 Task: Search one way flight ticket for 5 adults, 1 child, 2 infants in seat and 1 infant on lap in business from Watertown: Watertown International Airport to Springfield: Abraham Lincoln Capital Airport on 5-2-2023. Choice of flights is Singapure airlines. Number of bags: 2 checked bags. Outbound departure time preference is 16:45.
Action: Mouse moved to (259, 324)
Screenshot: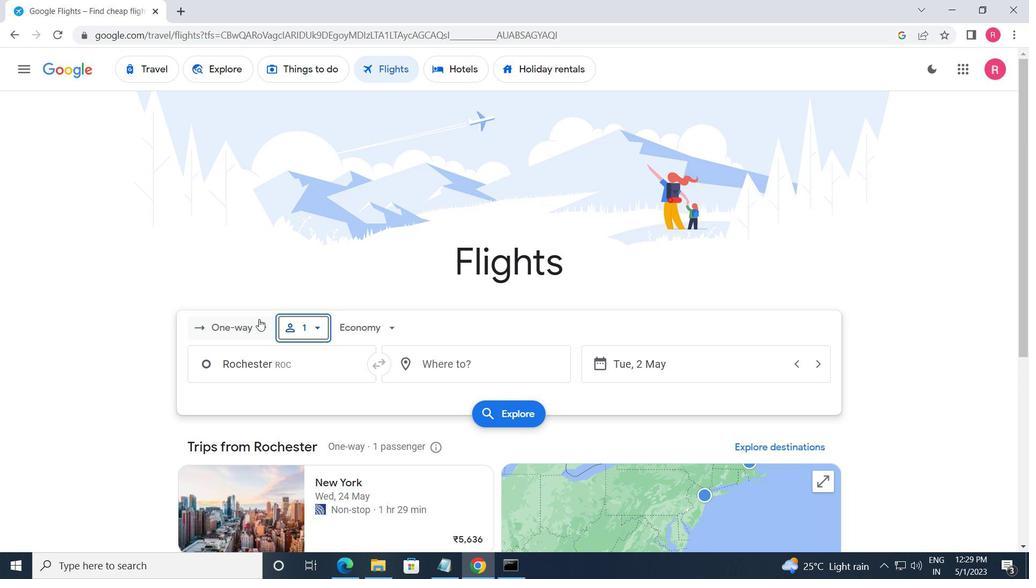 
Action: Mouse pressed left at (259, 324)
Screenshot: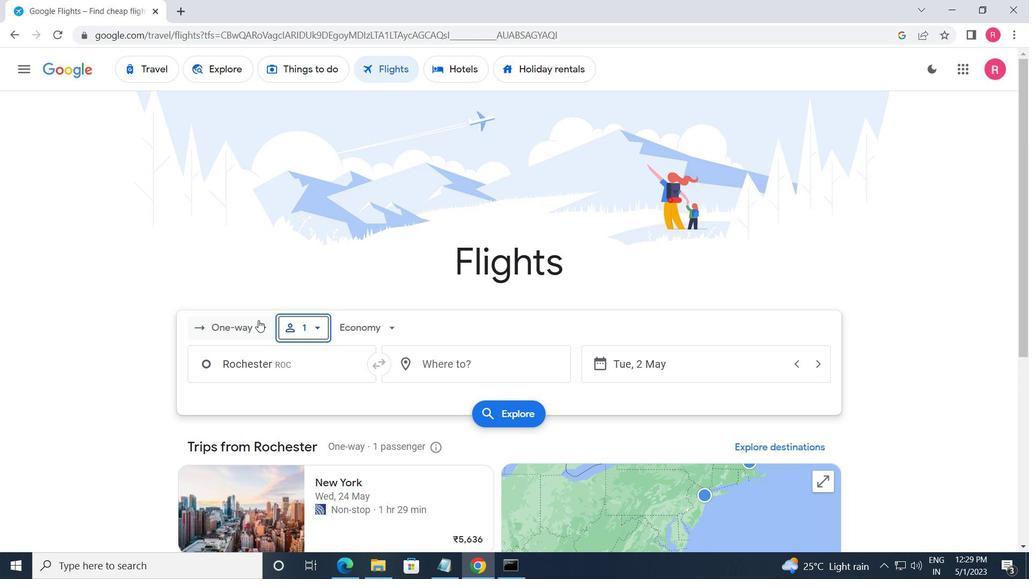 
Action: Mouse moved to (252, 383)
Screenshot: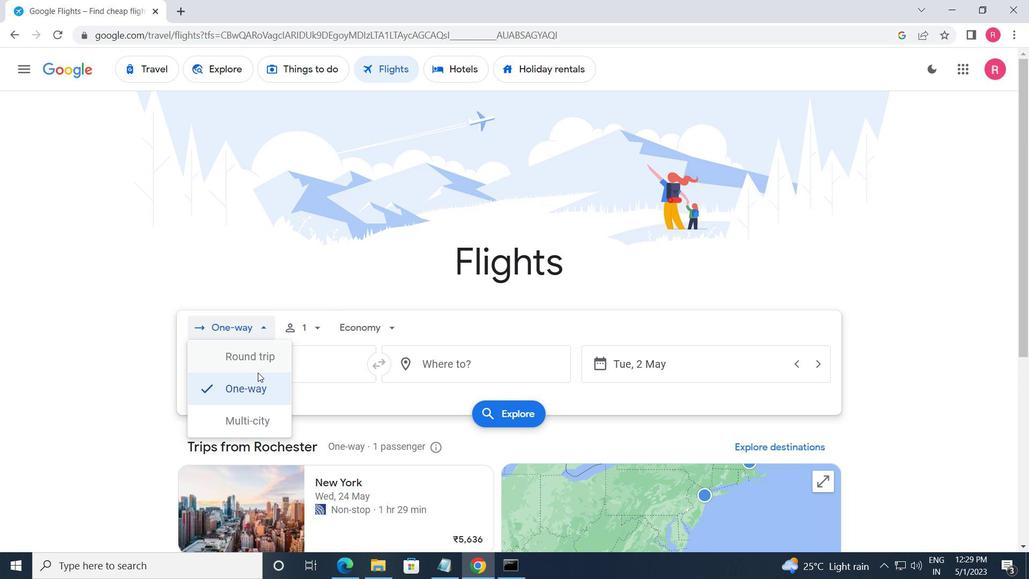 
Action: Mouse pressed left at (252, 383)
Screenshot: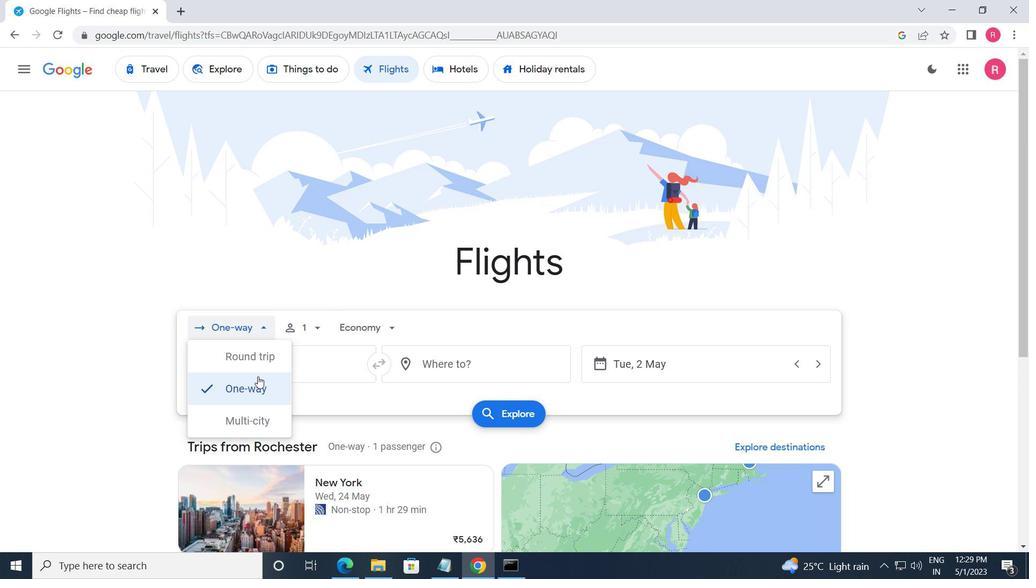 
Action: Mouse moved to (303, 330)
Screenshot: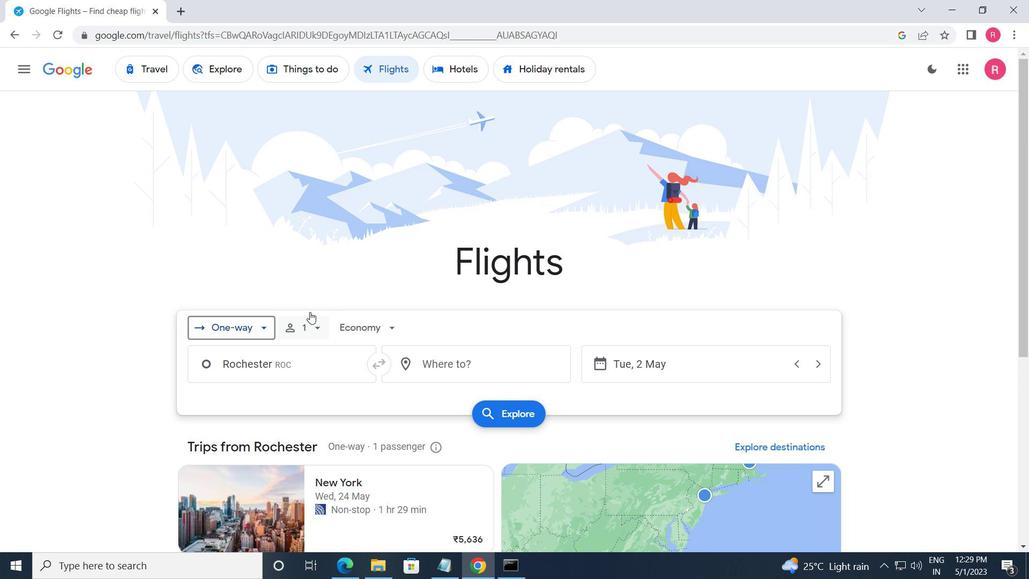 
Action: Mouse pressed left at (303, 330)
Screenshot: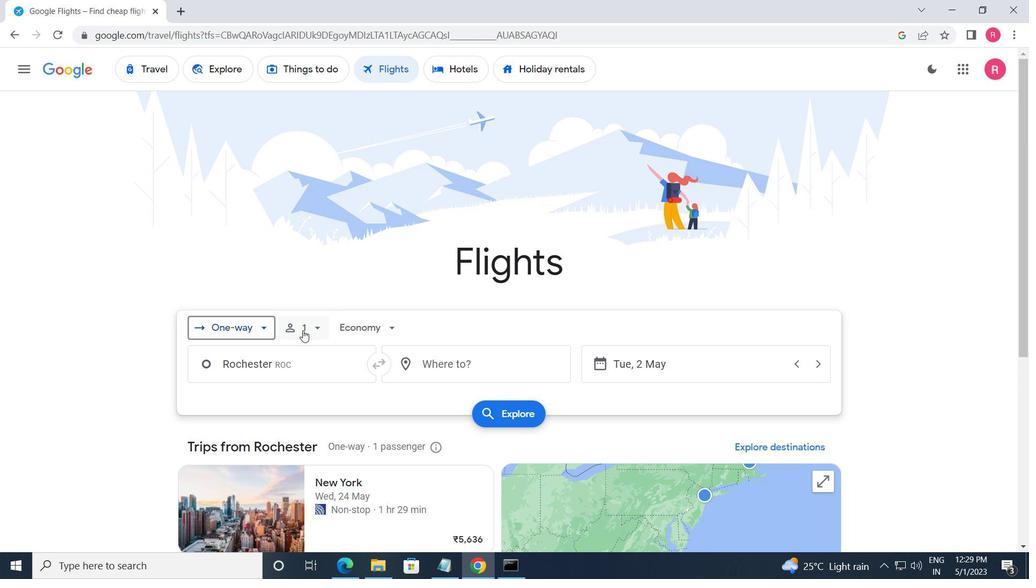 
Action: Mouse moved to (414, 400)
Screenshot: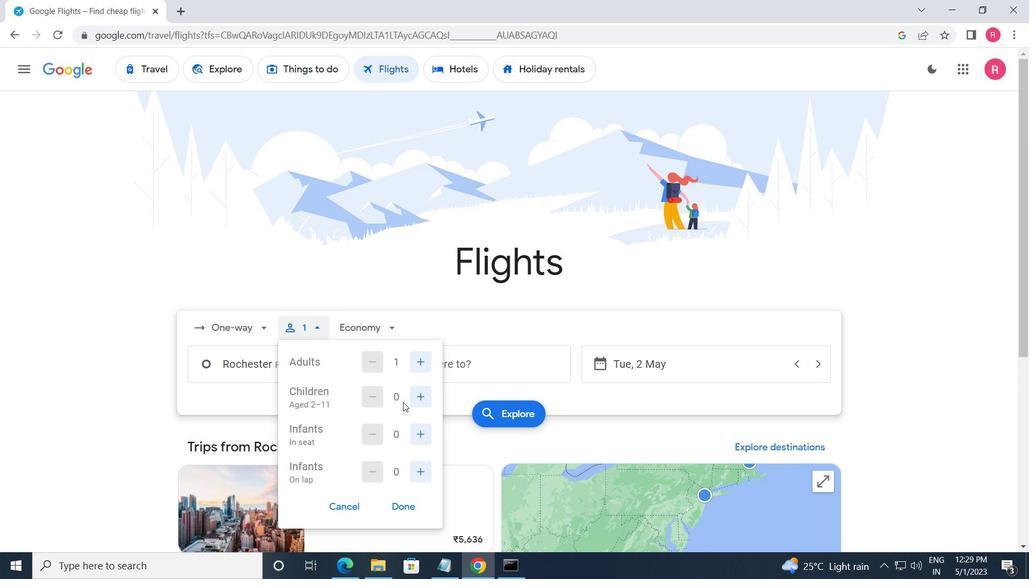 
Action: Mouse pressed left at (414, 400)
Screenshot: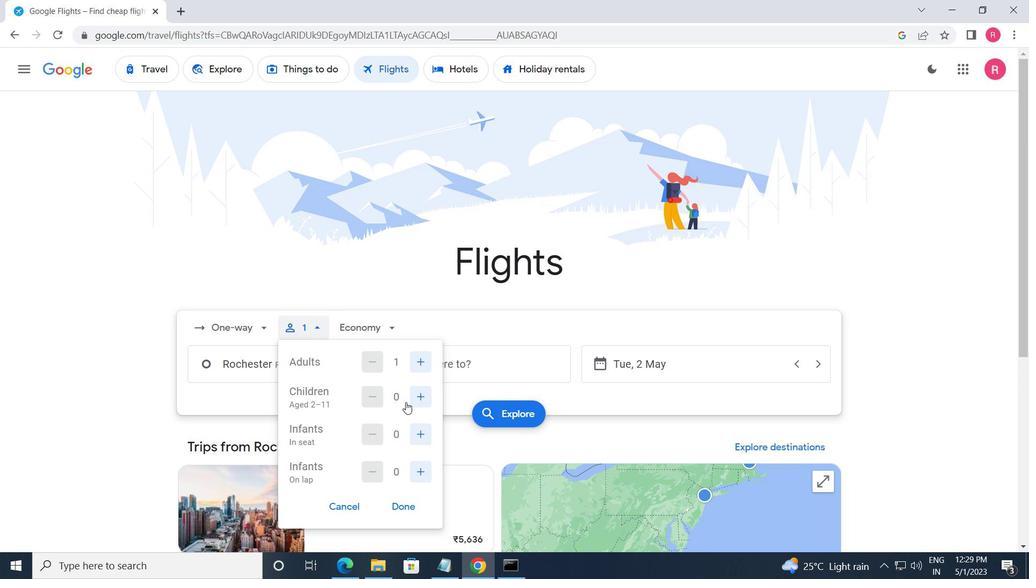 
Action: Mouse moved to (415, 400)
Screenshot: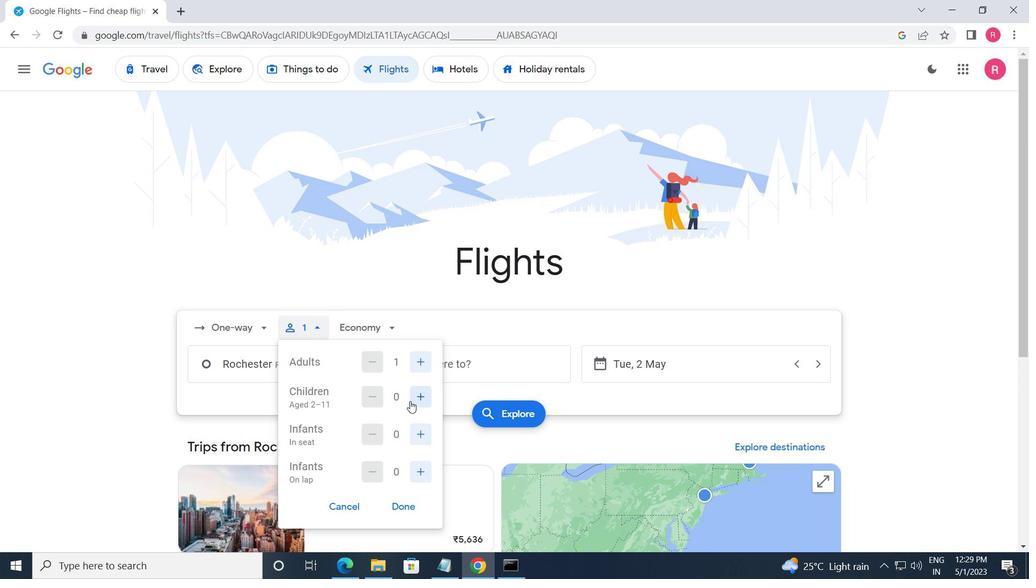 
Action: Mouse pressed left at (415, 400)
Screenshot: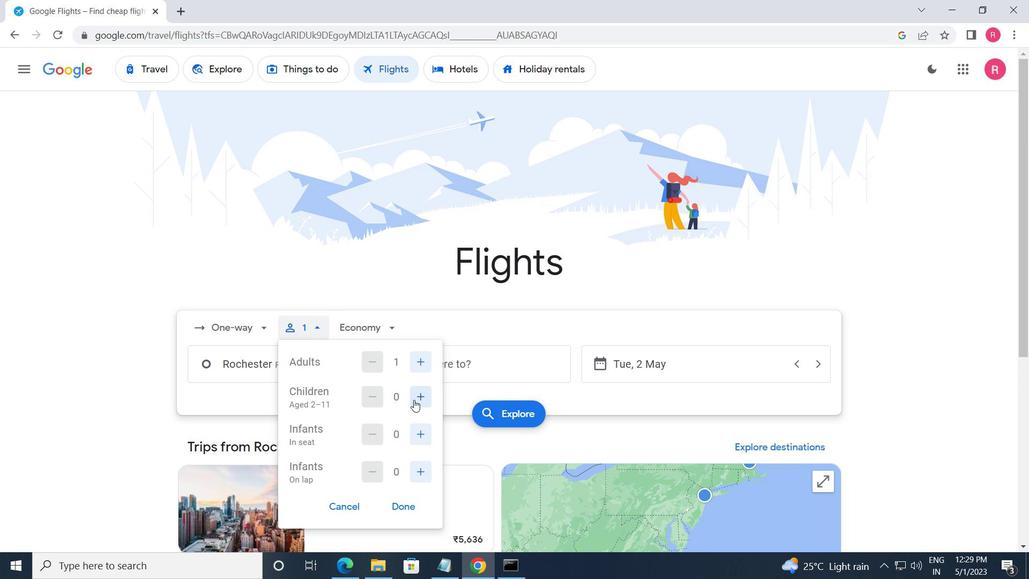 
Action: Mouse moved to (415, 401)
Screenshot: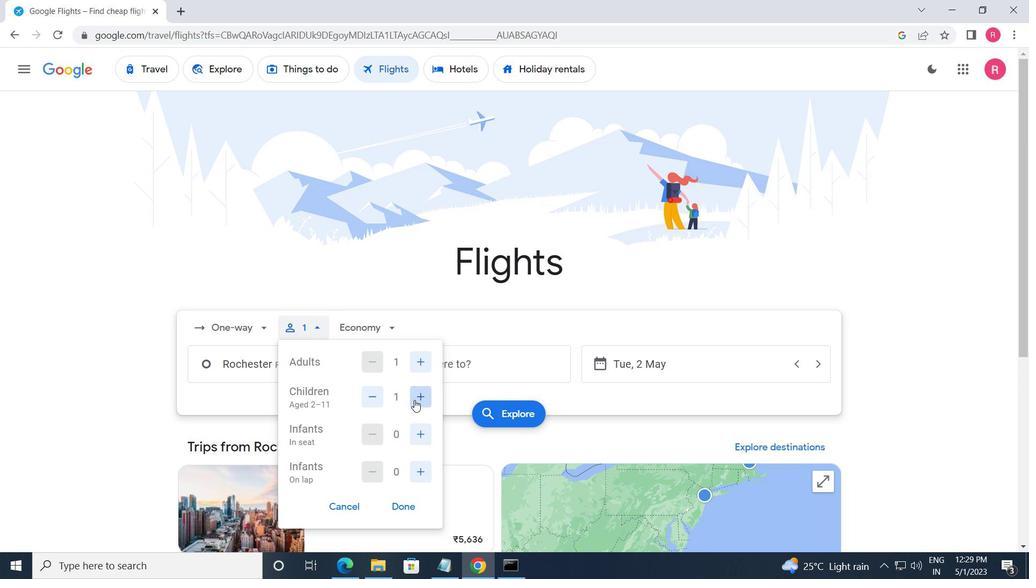 
Action: Mouse pressed left at (415, 401)
Screenshot: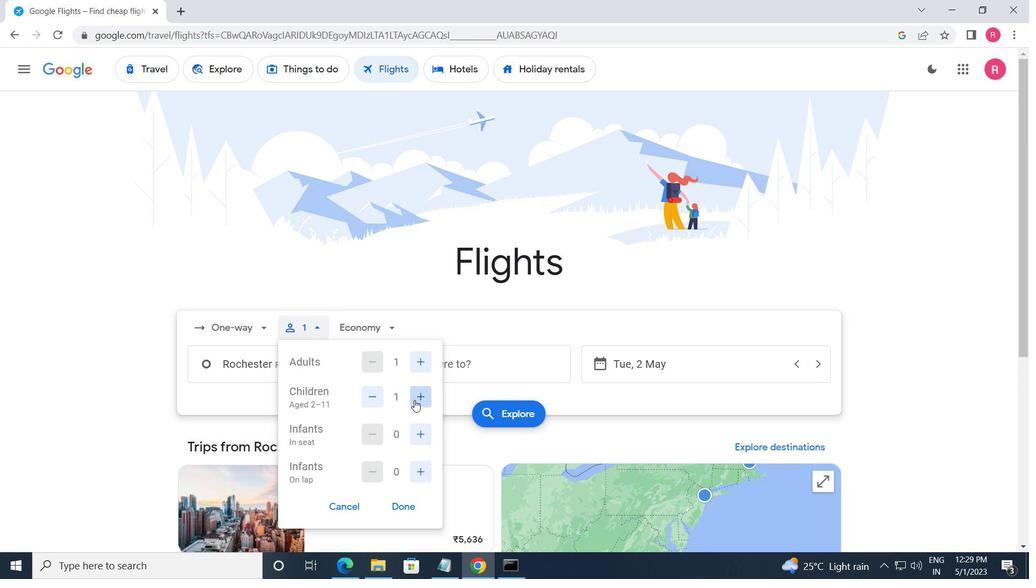 
Action: Mouse pressed left at (415, 401)
Screenshot: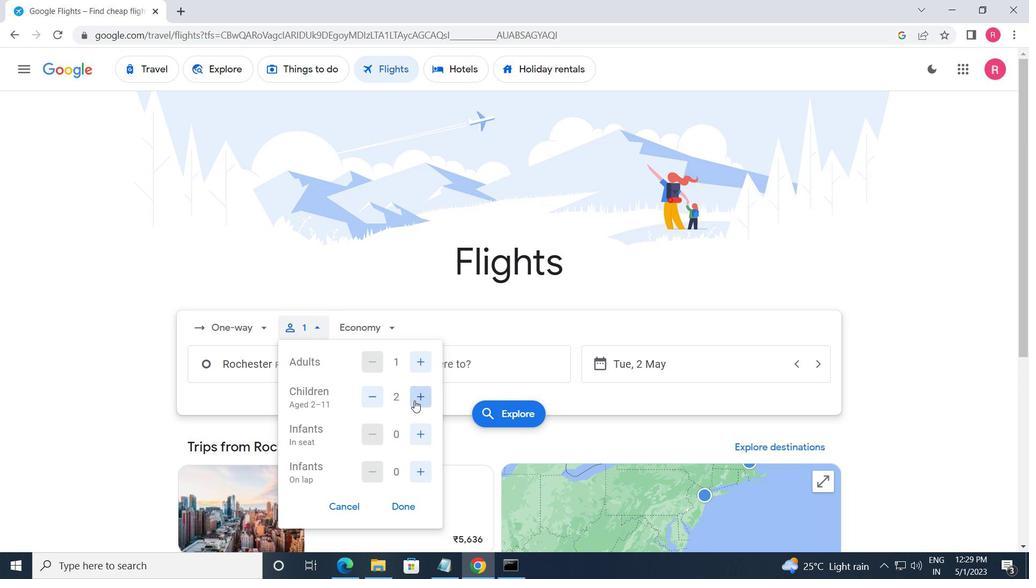 
Action: Mouse pressed left at (415, 401)
Screenshot: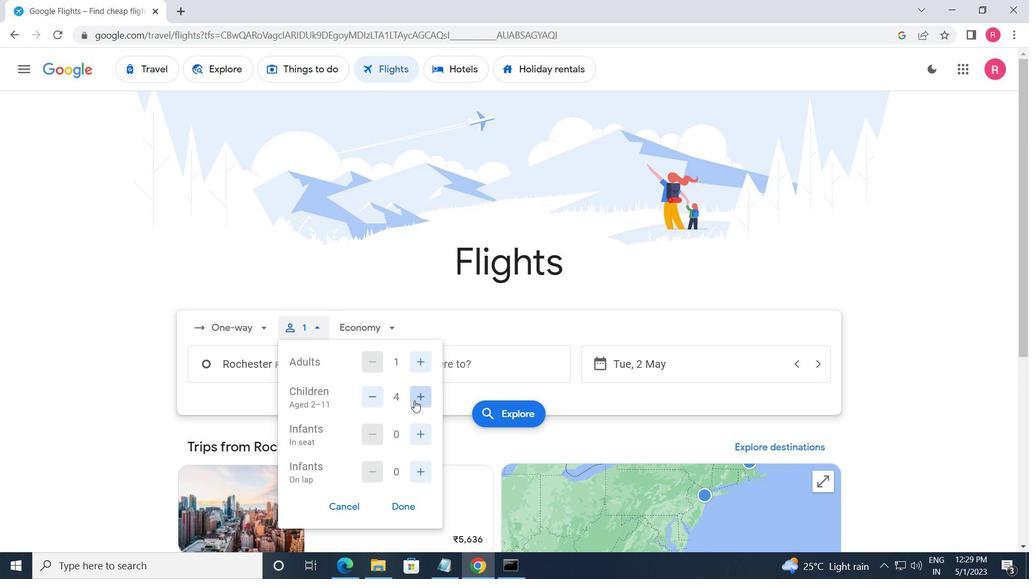 
Action: Mouse moved to (423, 429)
Screenshot: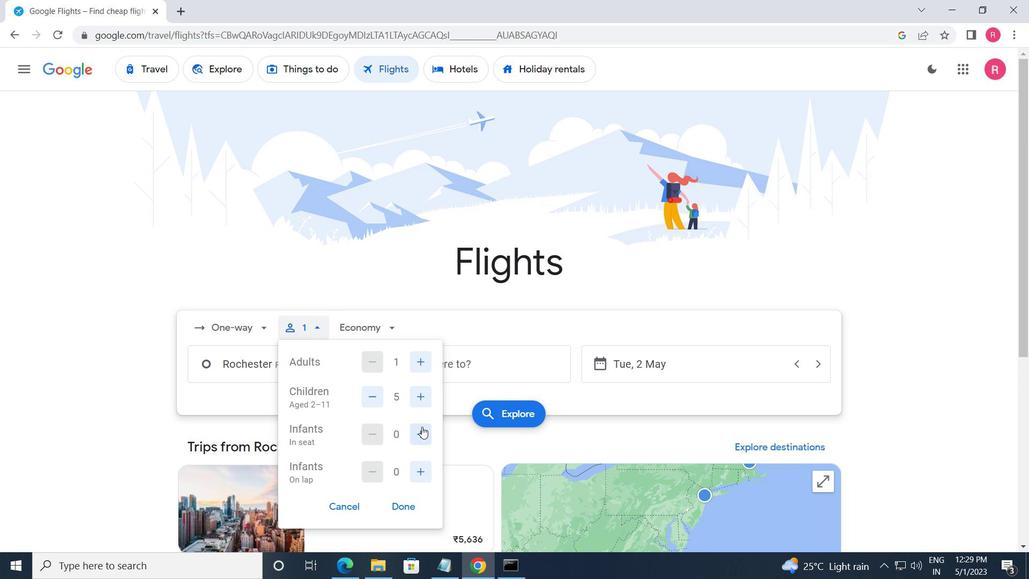 
Action: Mouse pressed left at (423, 429)
Screenshot: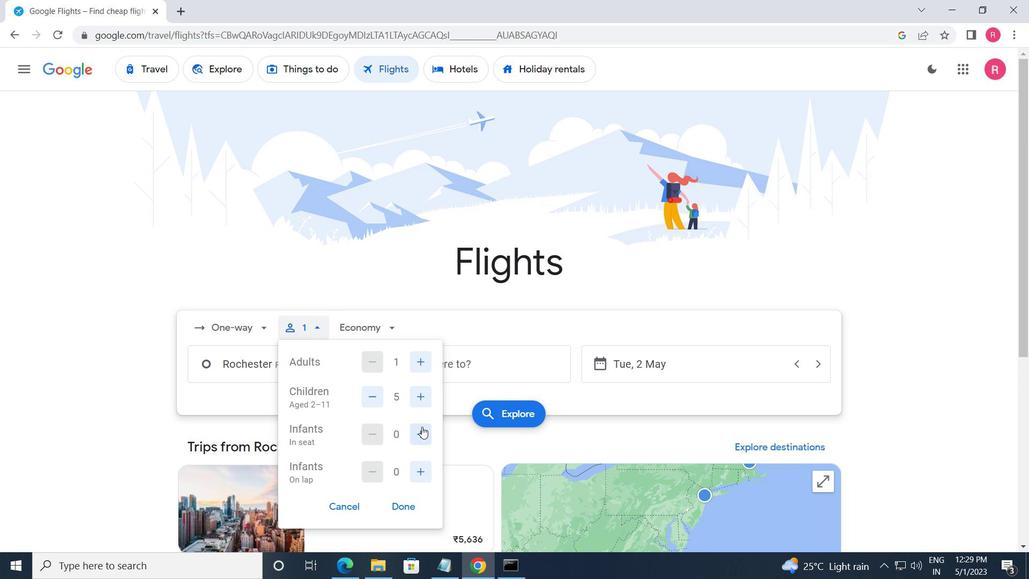 
Action: Mouse moved to (423, 429)
Screenshot: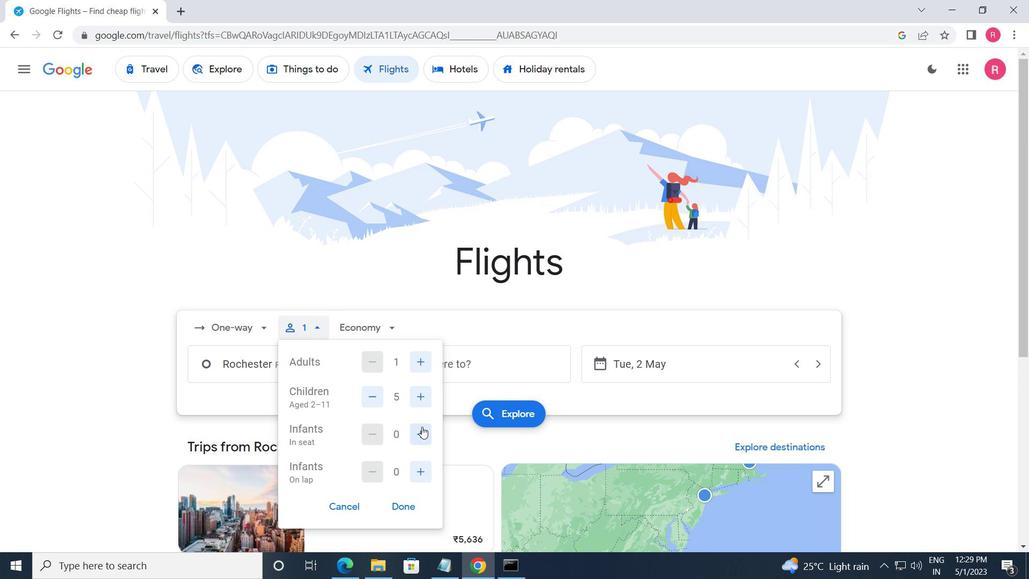 
Action: Mouse pressed left at (423, 429)
Screenshot: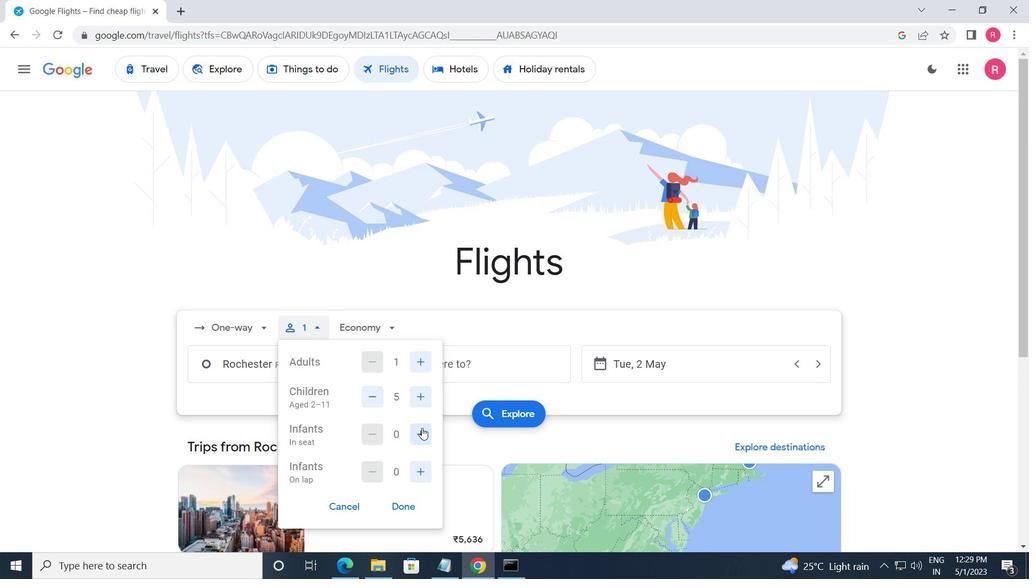 
Action: Mouse moved to (426, 468)
Screenshot: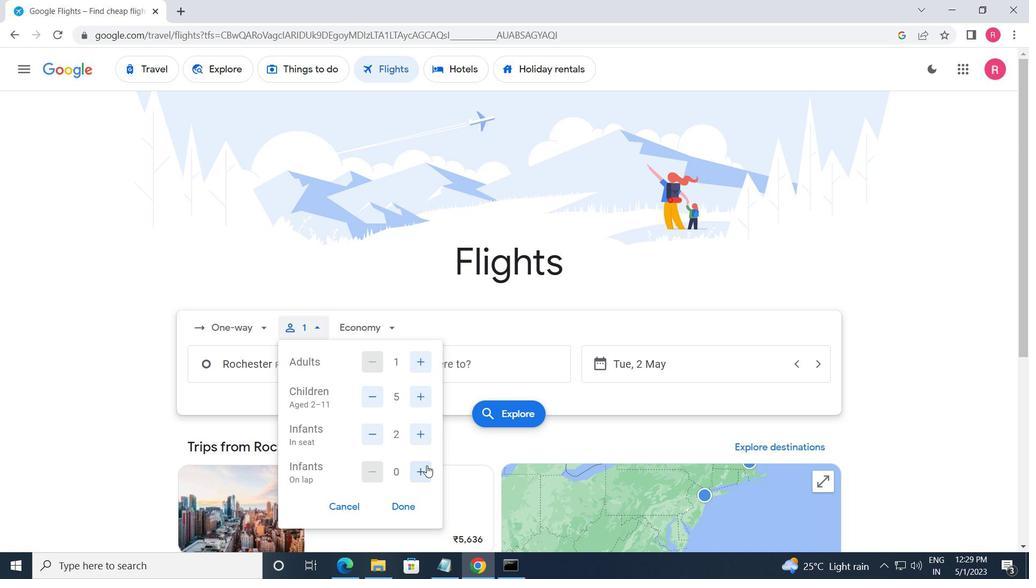 
Action: Mouse pressed left at (426, 468)
Screenshot: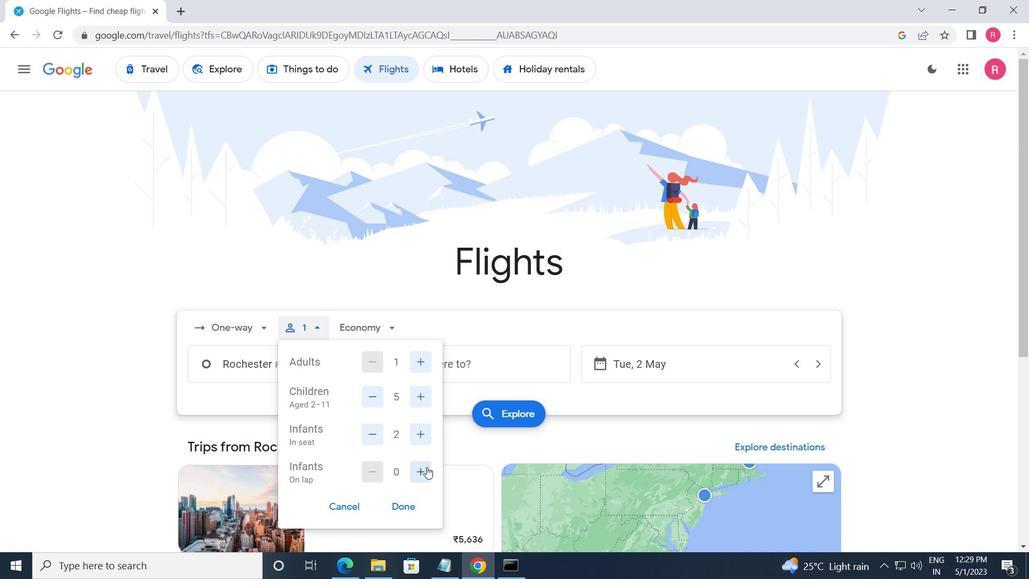 
Action: Mouse moved to (379, 469)
Screenshot: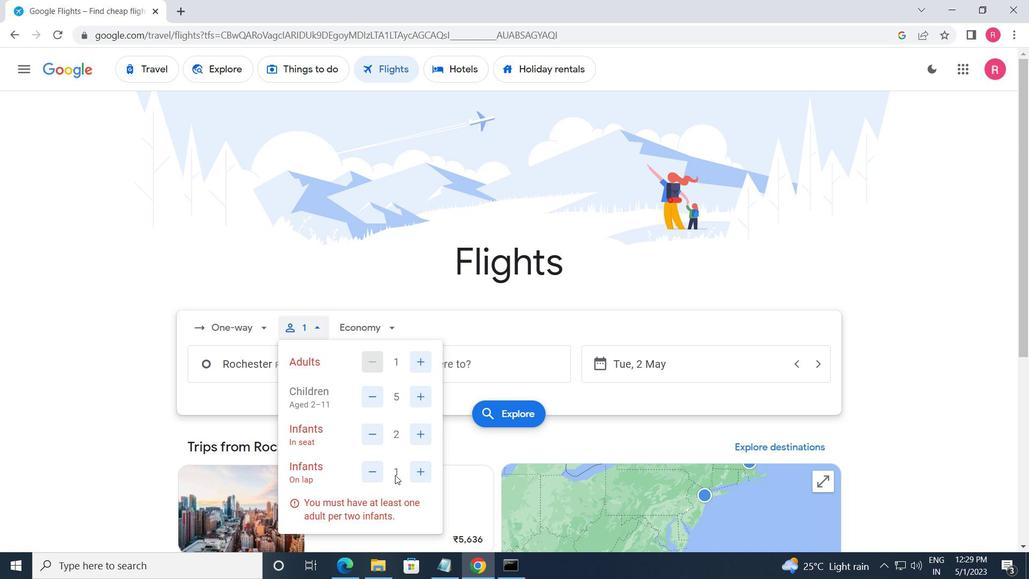 
Action: Mouse pressed left at (379, 469)
Screenshot: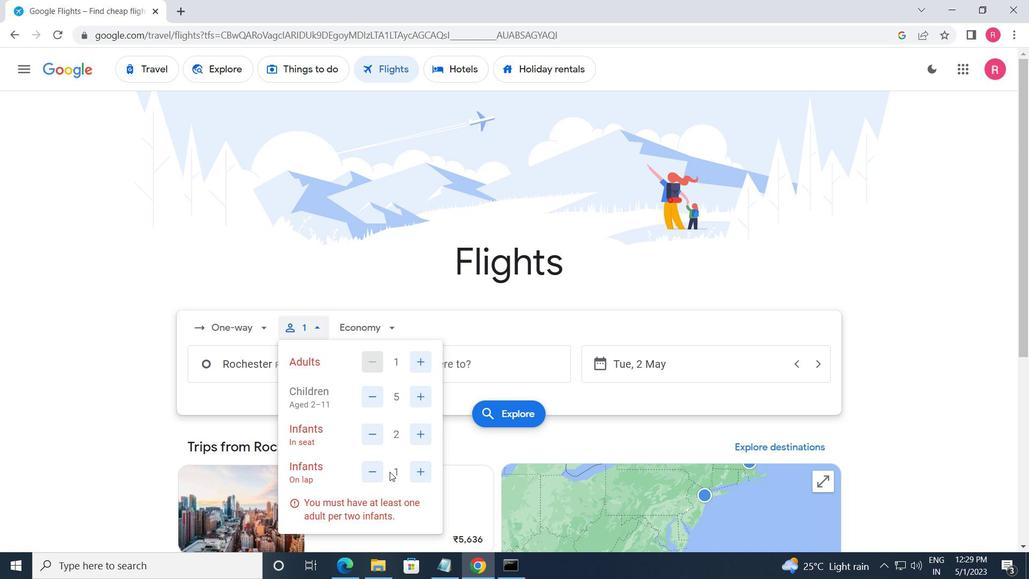 
Action: Mouse moved to (402, 506)
Screenshot: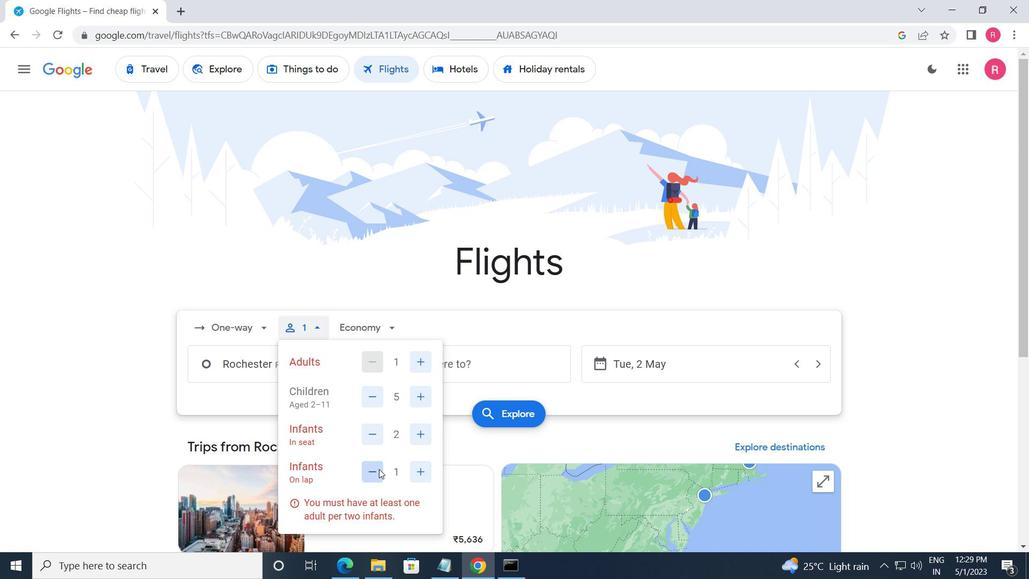 
Action: Mouse pressed left at (402, 506)
Screenshot: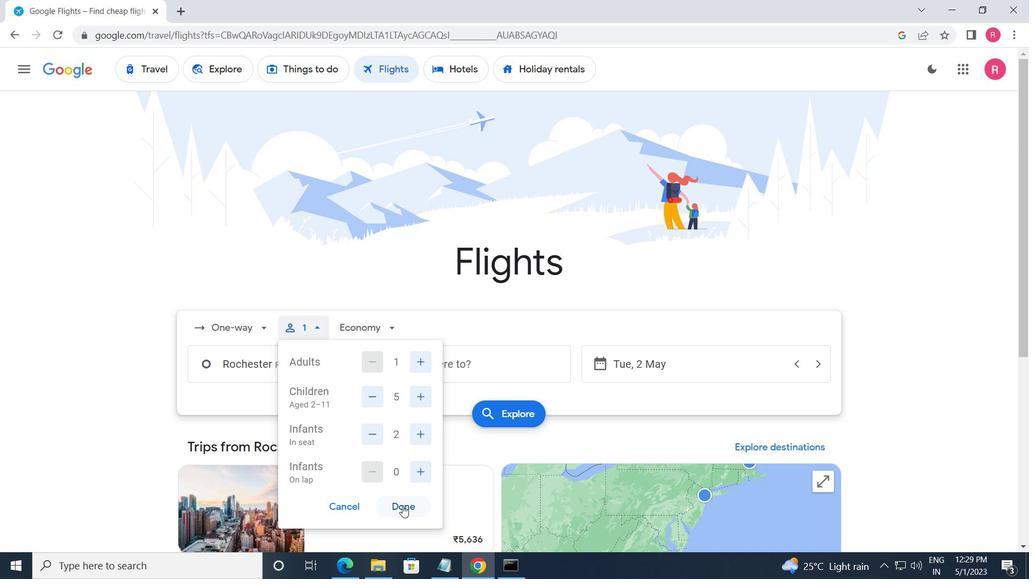 
Action: Mouse moved to (390, 328)
Screenshot: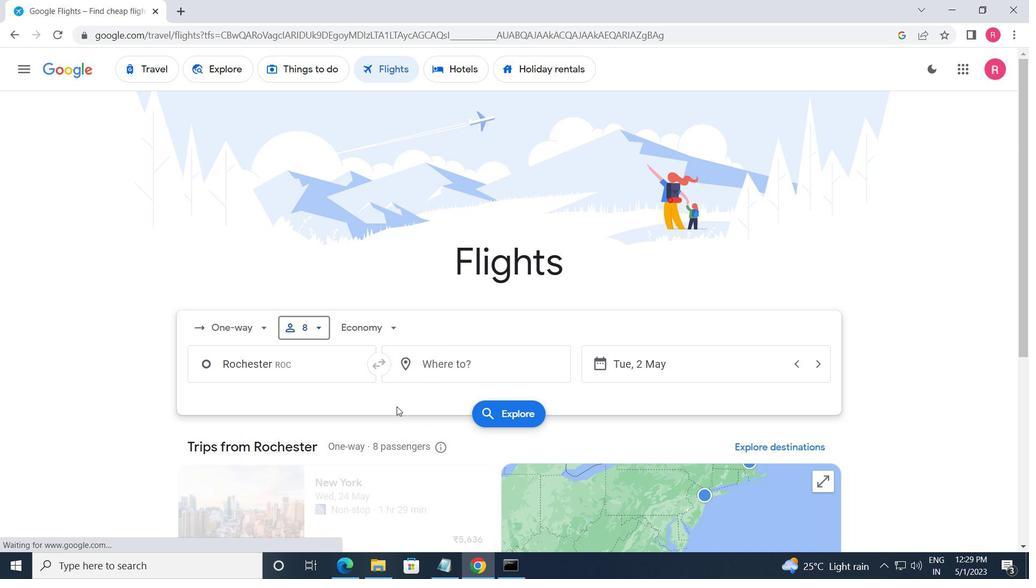 
Action: Mouse pressed left at (390, 328)
Screenshot: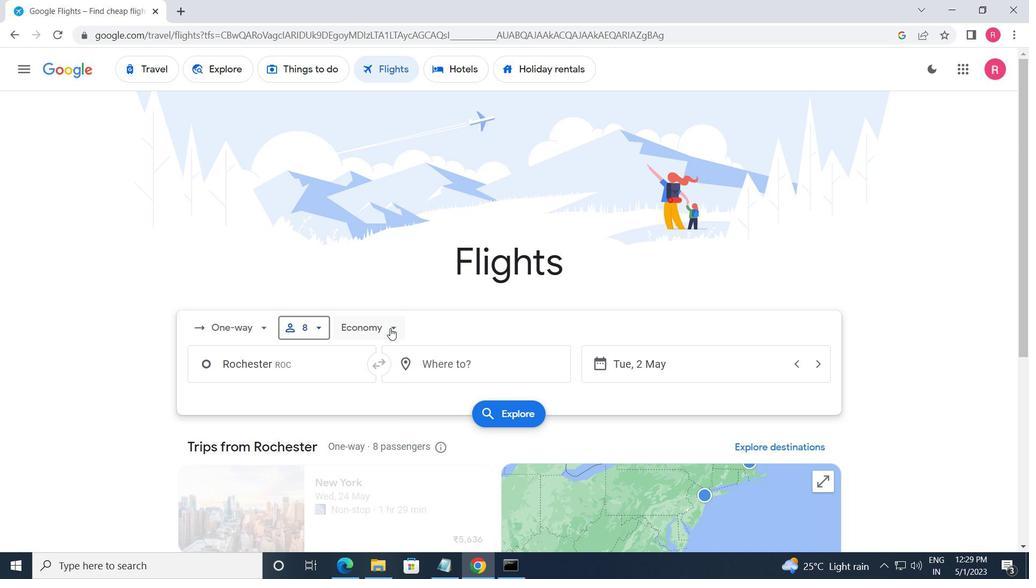 
Action: Mouse moved to (392, 448)
Screenshot: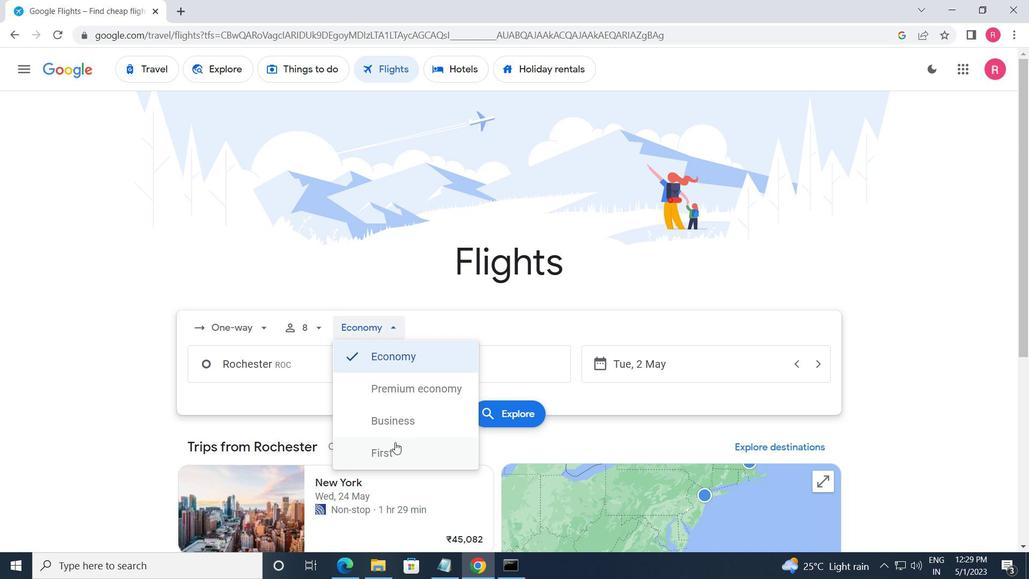 
Action: Mouse pressed left at (392, 448)
Screenshot: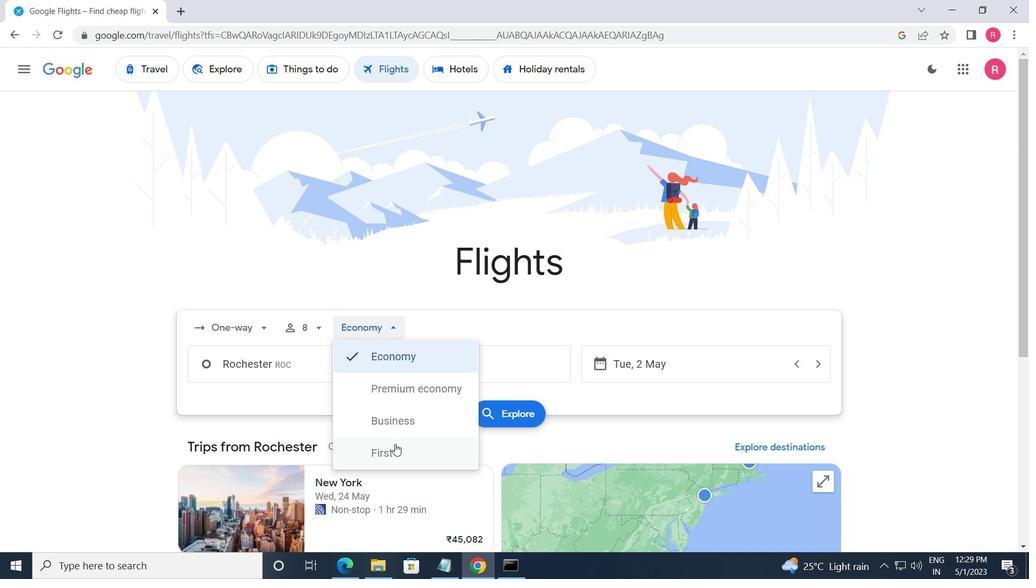 
Action: Mouse moved to (333, 373)
Screenshot: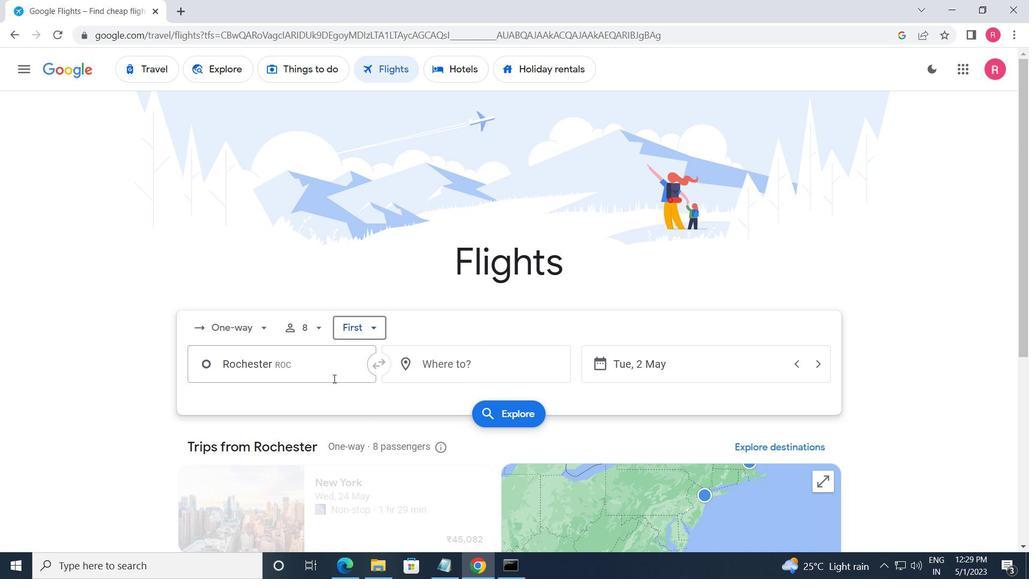 
Action: Mouse pressed left at (333, 373)
Screenshot: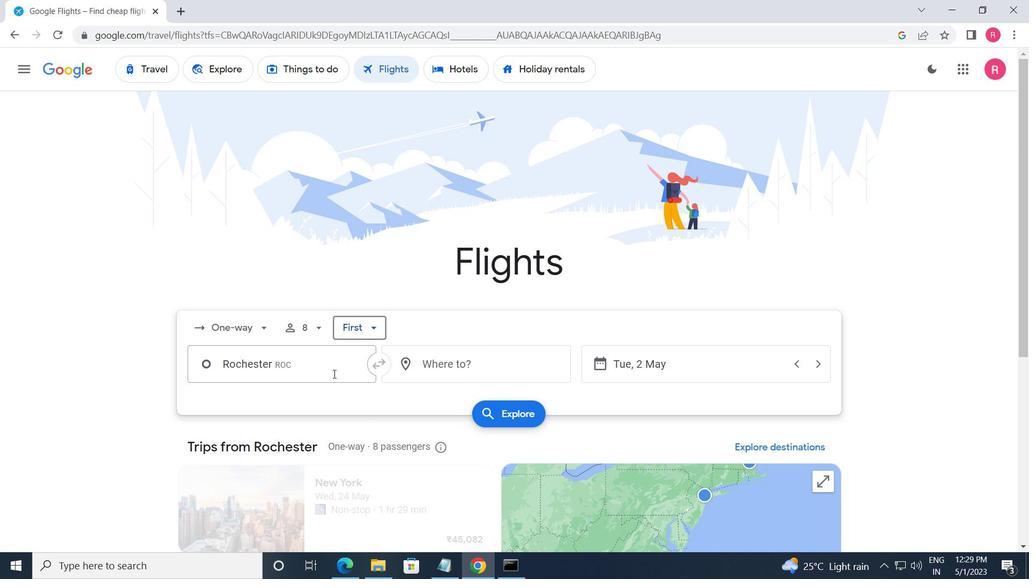 
Action: Mouse moved to (334, 439)
Screenshot: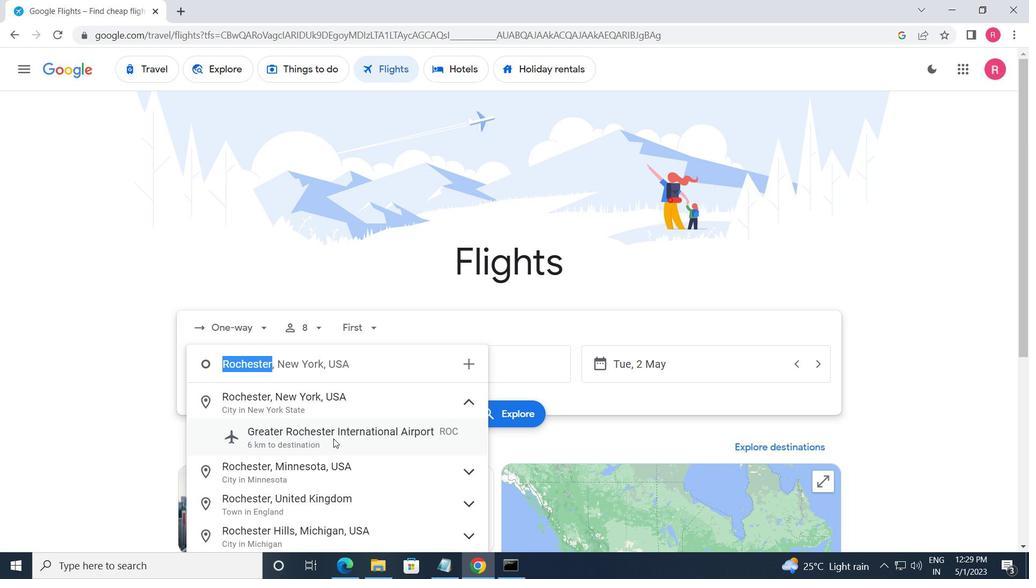 
Action: Mouse pressed left at (334, 439)
Screenshot: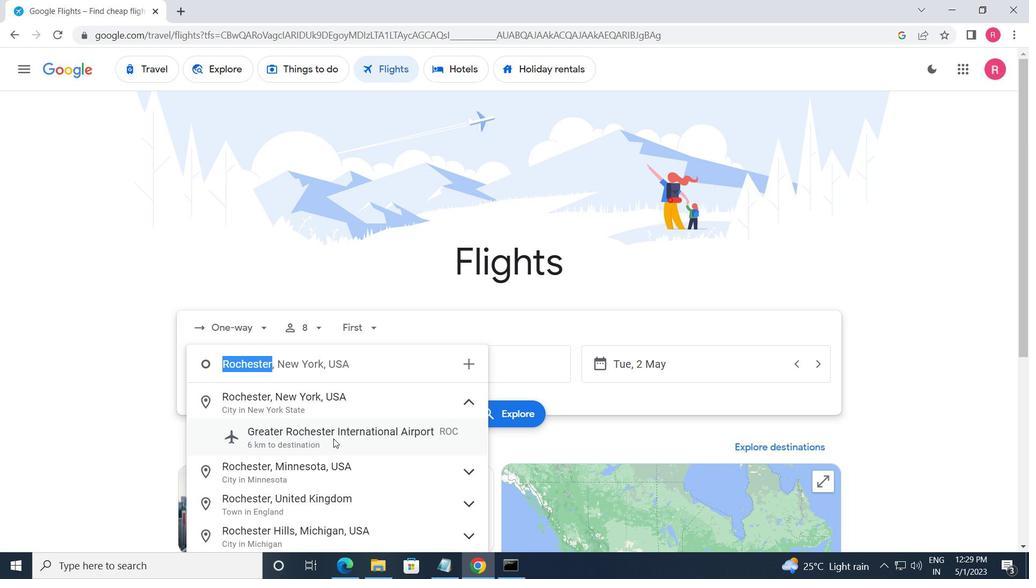
Action: Mouse moved to (455, 368)
Screenshot: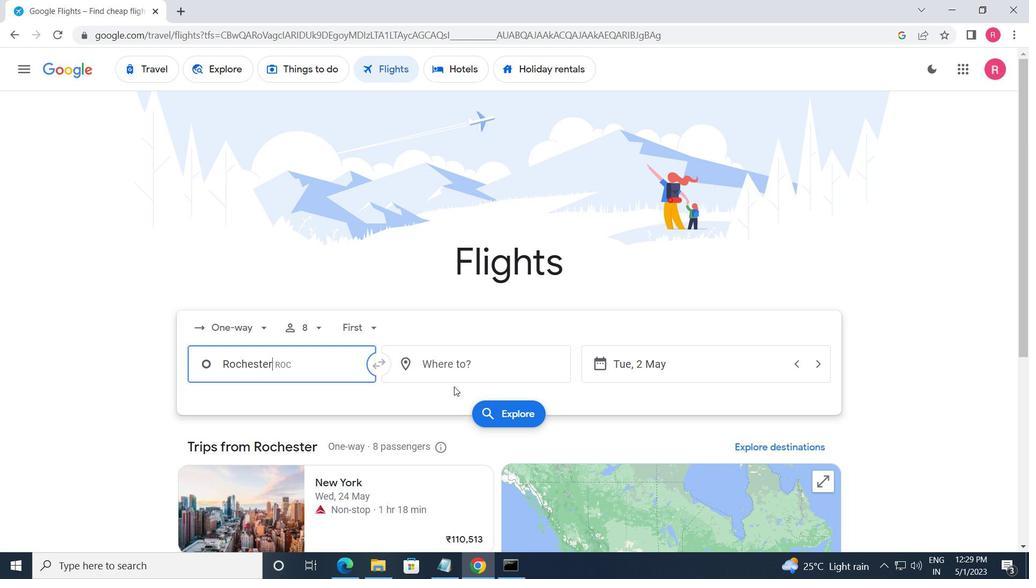 
Action: Mouse pressed left at (455, 368)
Screenshot: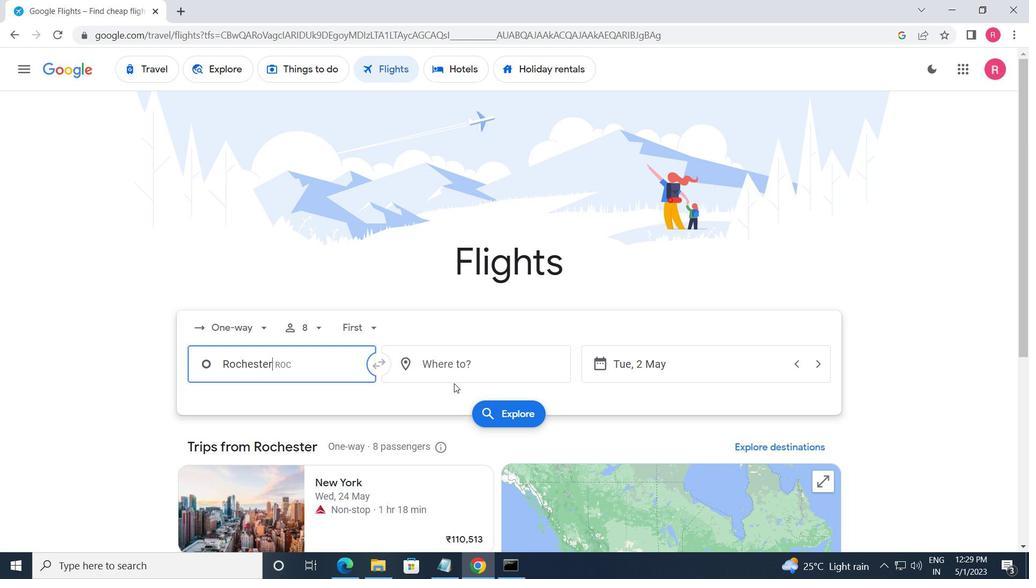 
Action: Mouse moved to (453, 499)
Screenshot: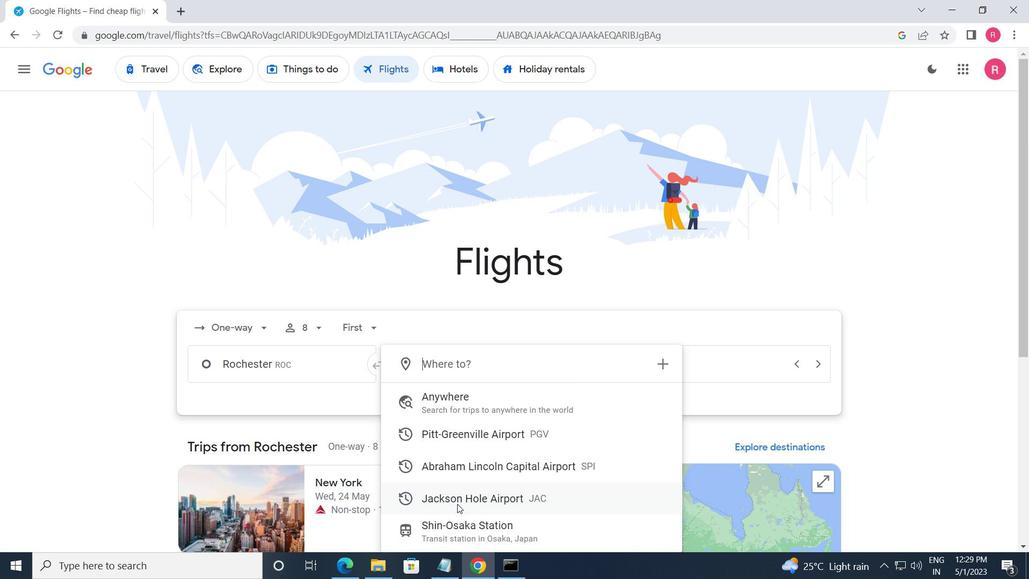 
Action: Mouse pressed left at (453, 499)
Screenshot: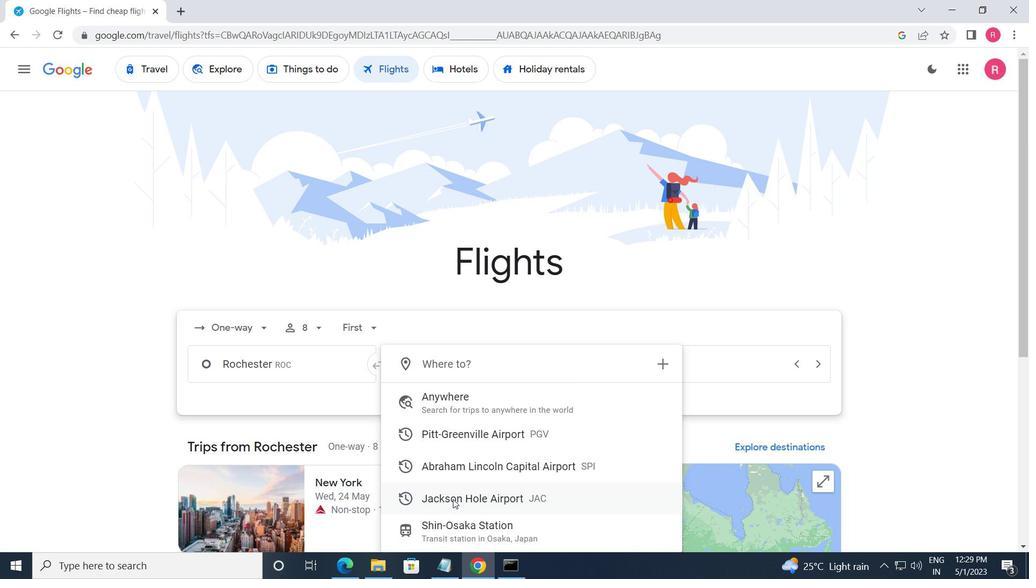 
Action: Mouse moved to (663, 372)
Screenshot: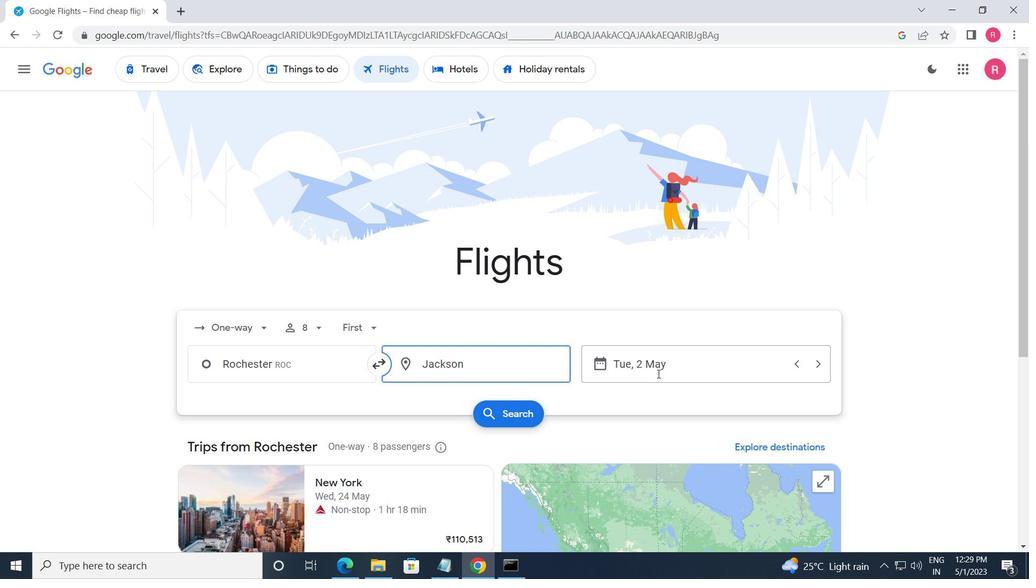 
Action: Mouse pressed left at (663, 372)
Screenshot: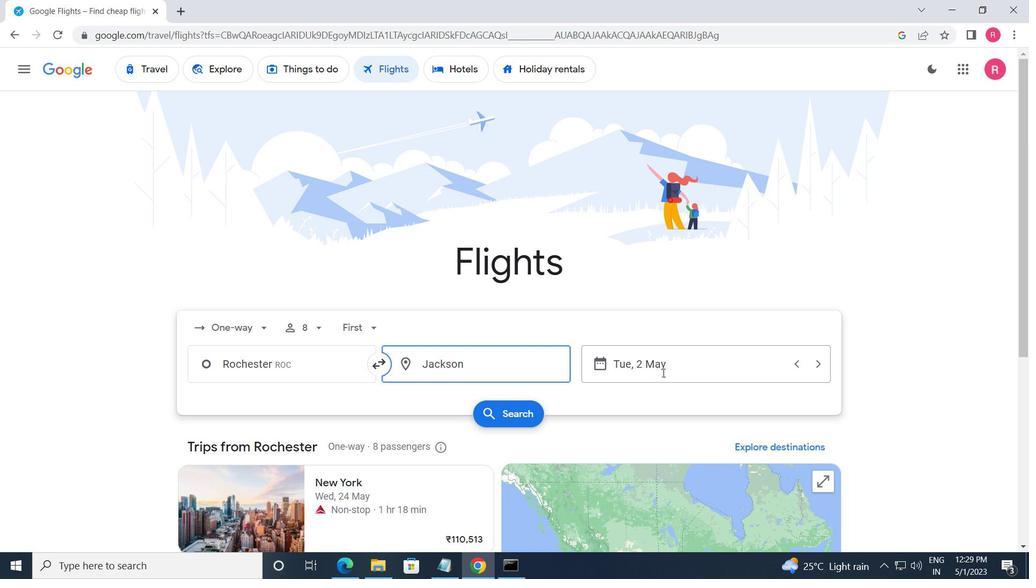 
Action: Mouse moved to (425, 316)
Screenshot: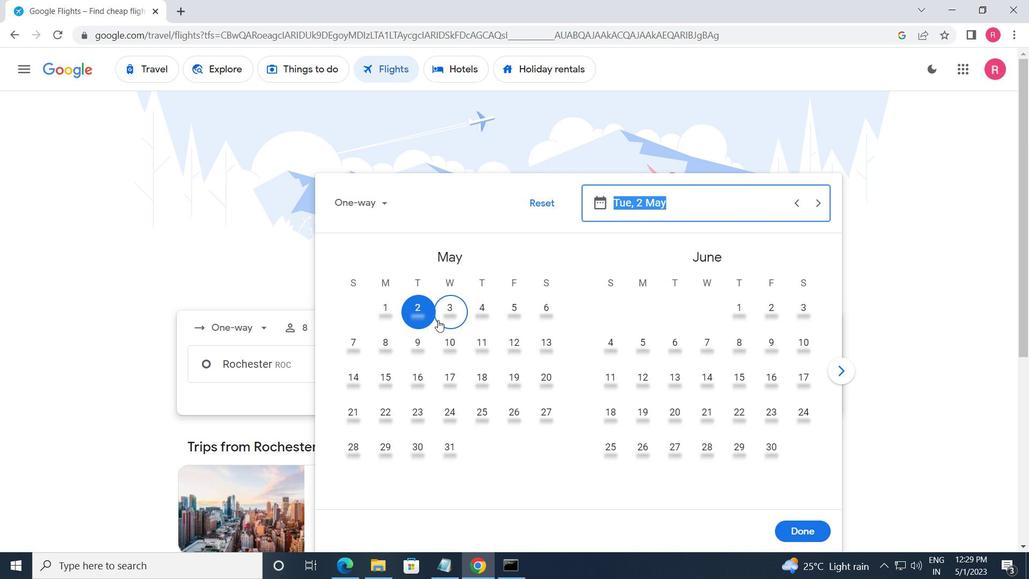 
Action: Mouse pressed left at (425, 316)
Screenshot: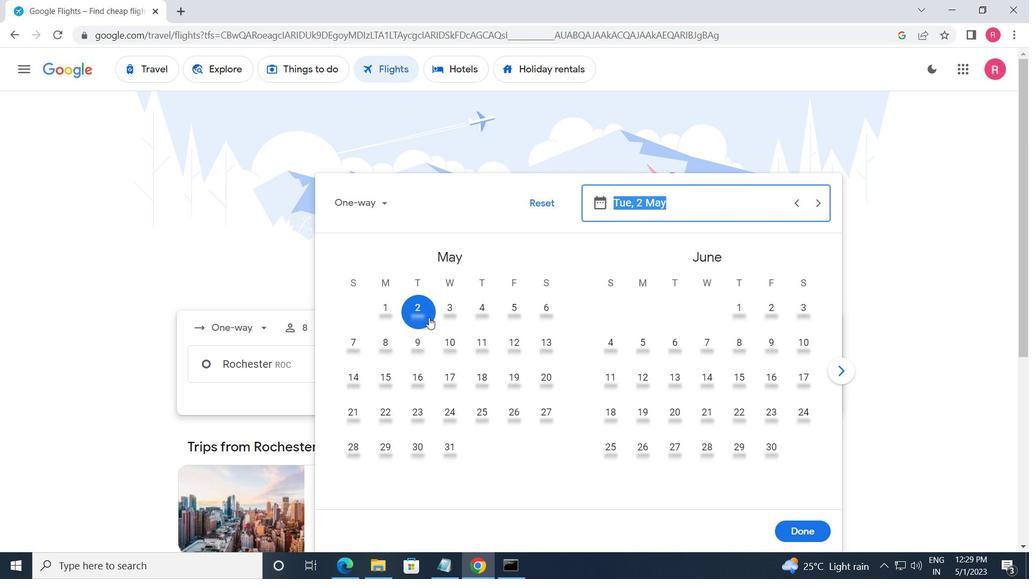 
Action: Mouse moved to (794, 531)
Screenshot: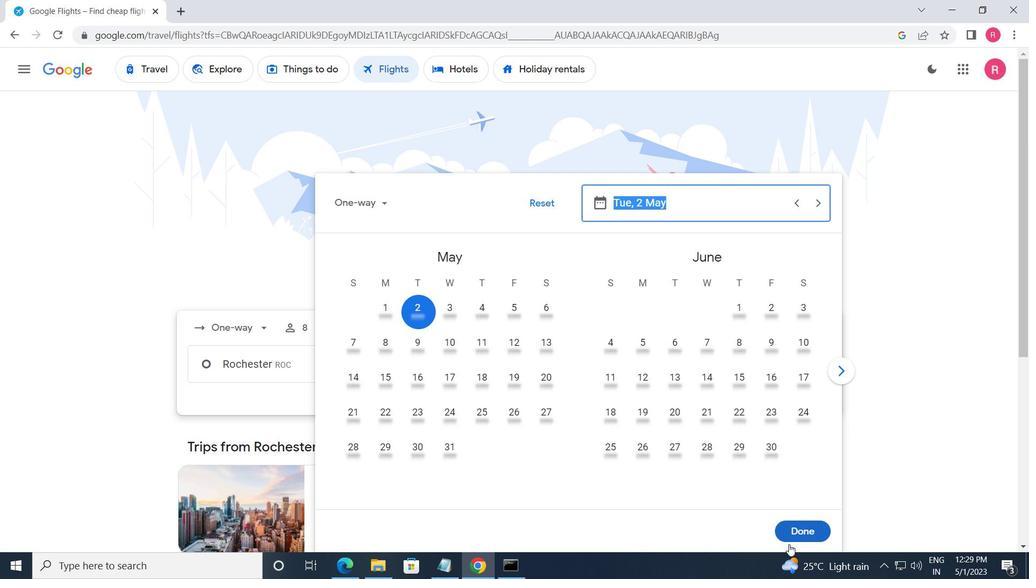 
Action: Mouse pressed left at (794, 531)
Screenshot: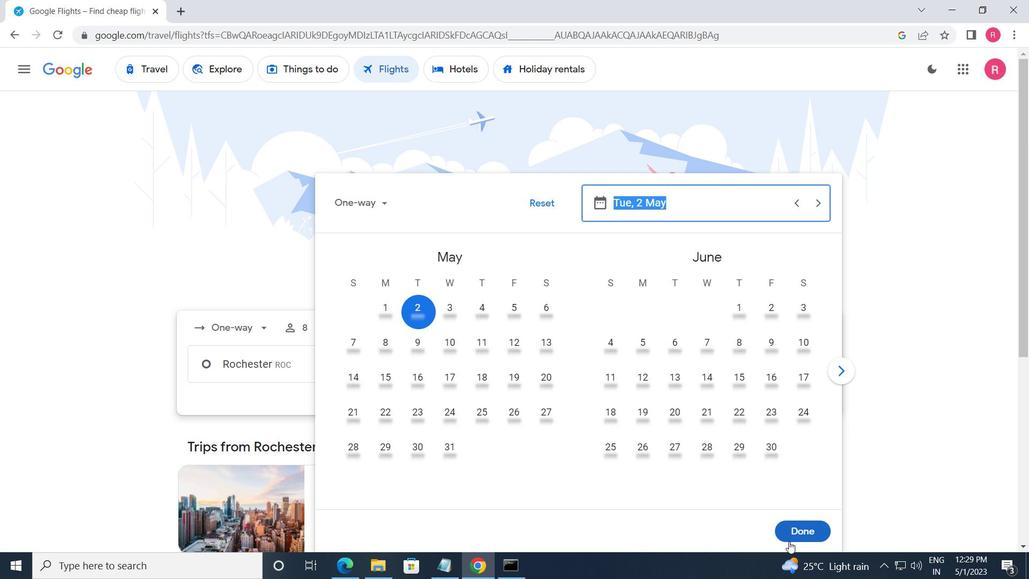 
Action: Mouse moved to (511, 412)
Screenshot: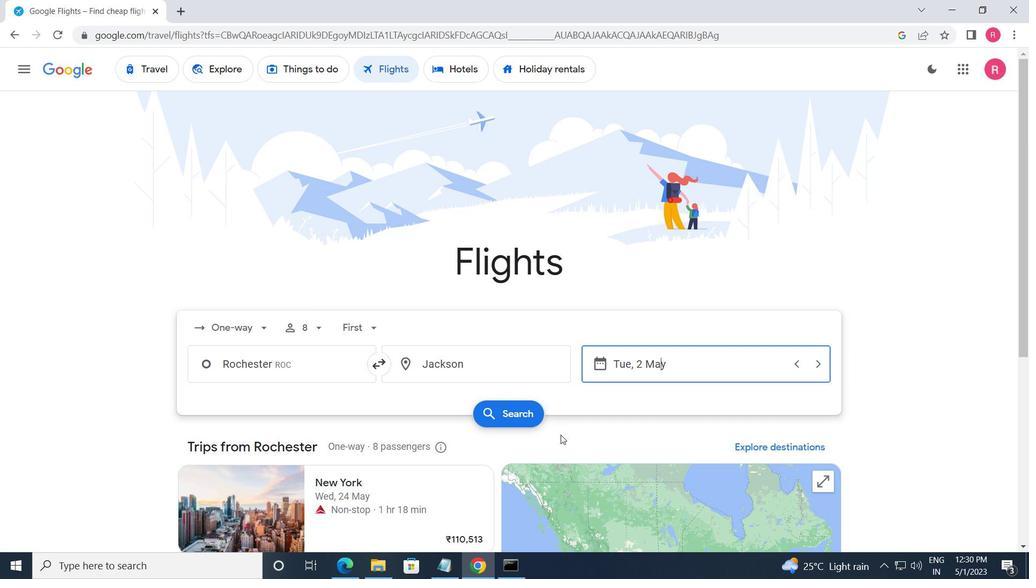 
Action: Mouse pressed left at (511, 412)
Screenshot: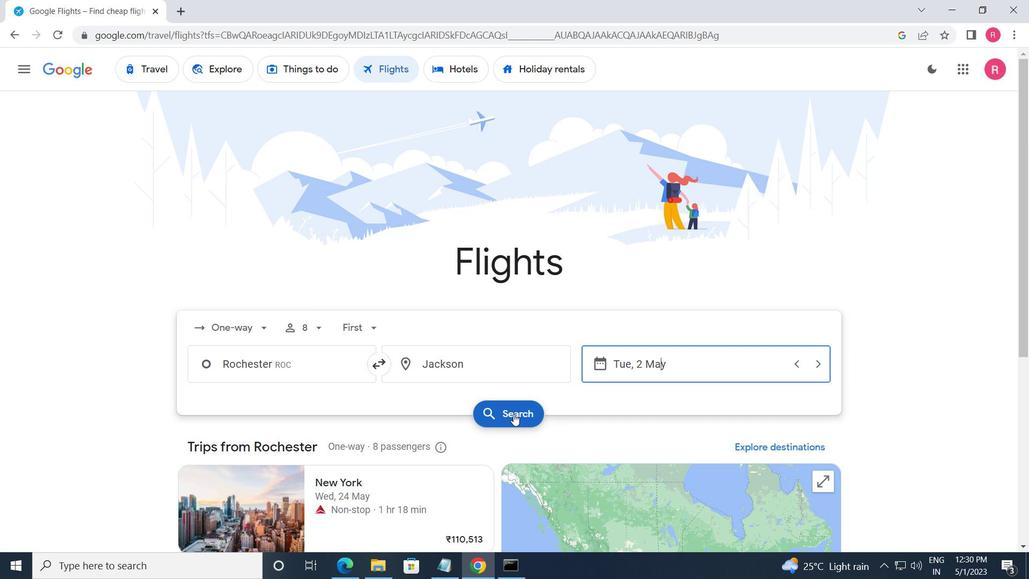 
Action: Mouse moved to (211, 194)
Screenshot: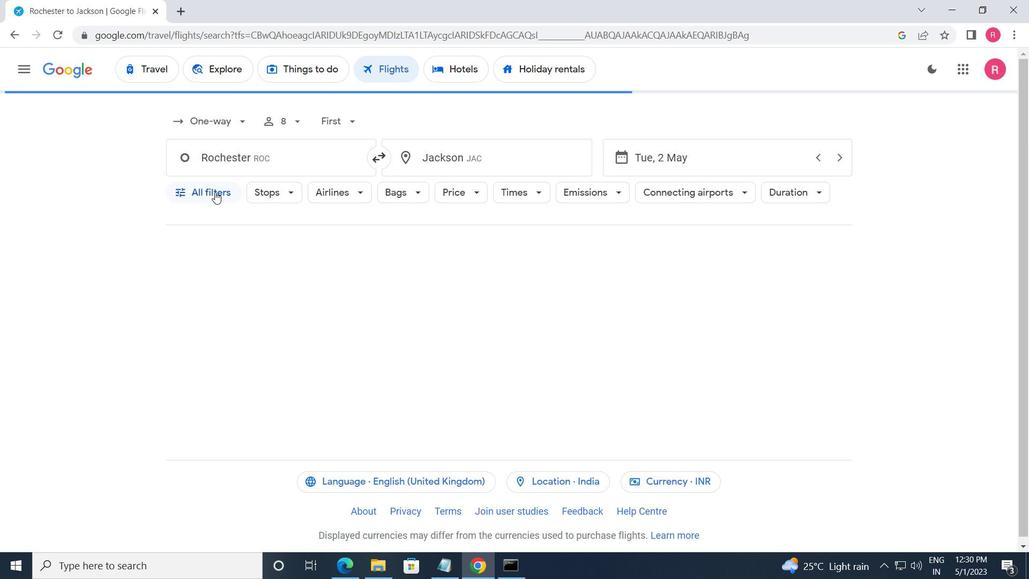 
Action: Mouse pressed left at (211, 194)
Screenshot: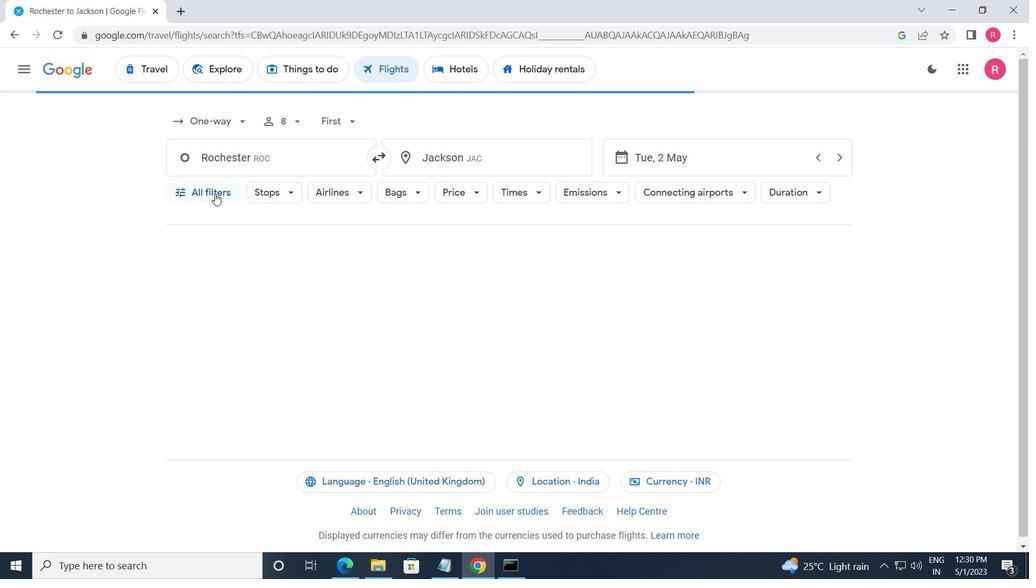 
Action: Mouse moved to (258, 297)
Screenshot: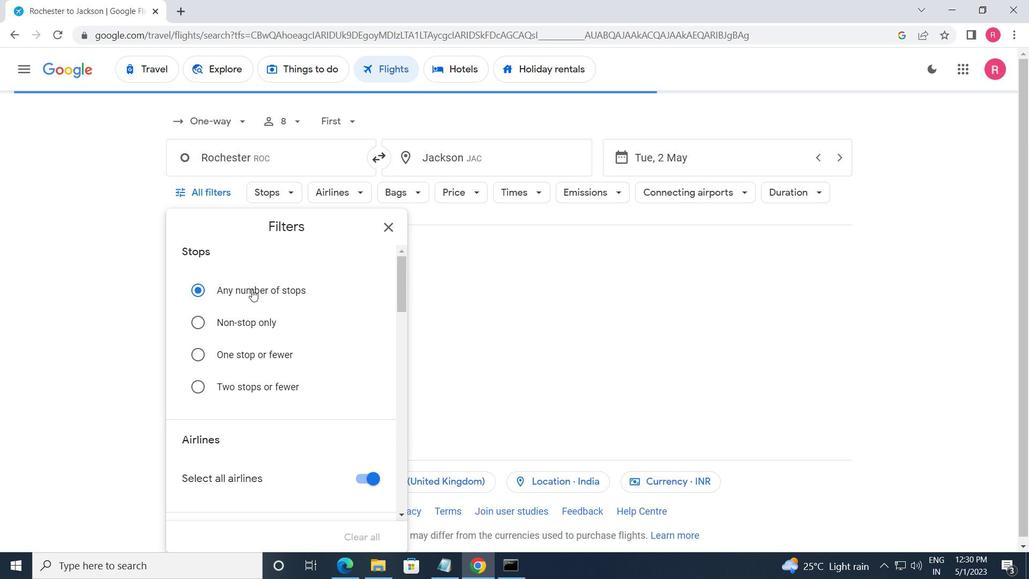 
Action: Mouse scrolled (258, 297) with delta (0, 0)
Screenshot: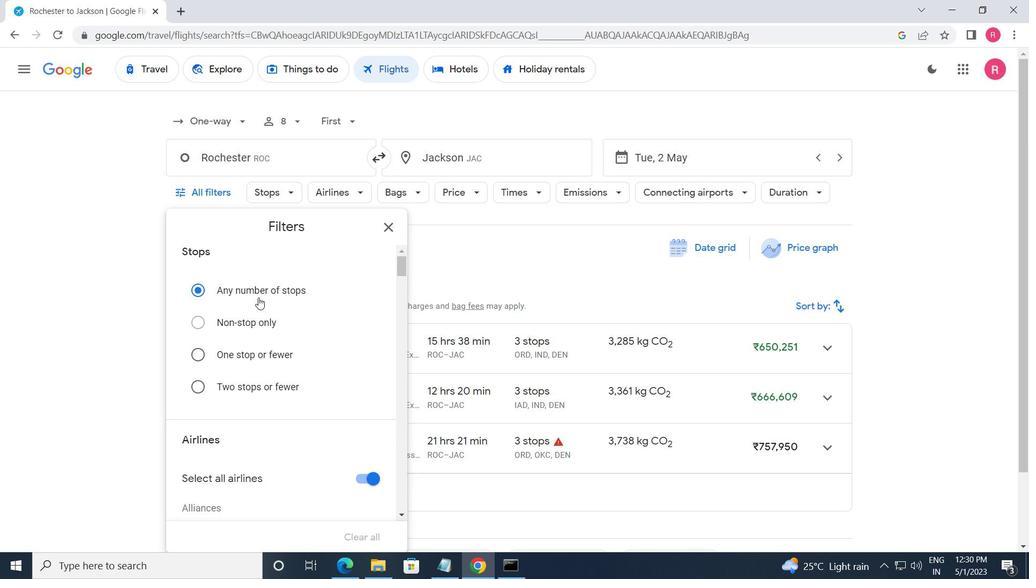 
Action: Mouse moved to (260, 301)
Screenshot: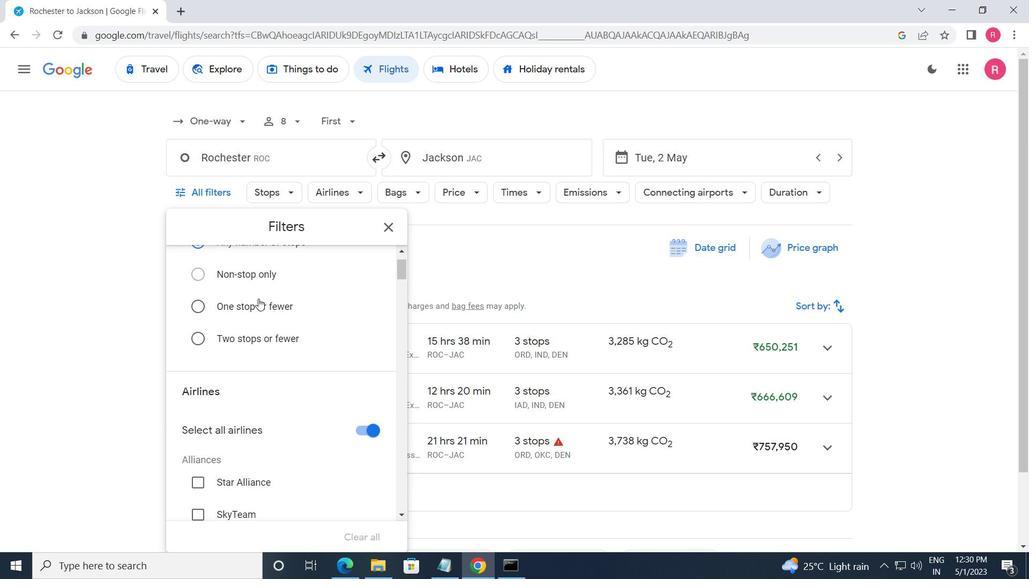 
Action: Mouse scrolled (260, 301) with delta (0, 0)
Screenshot: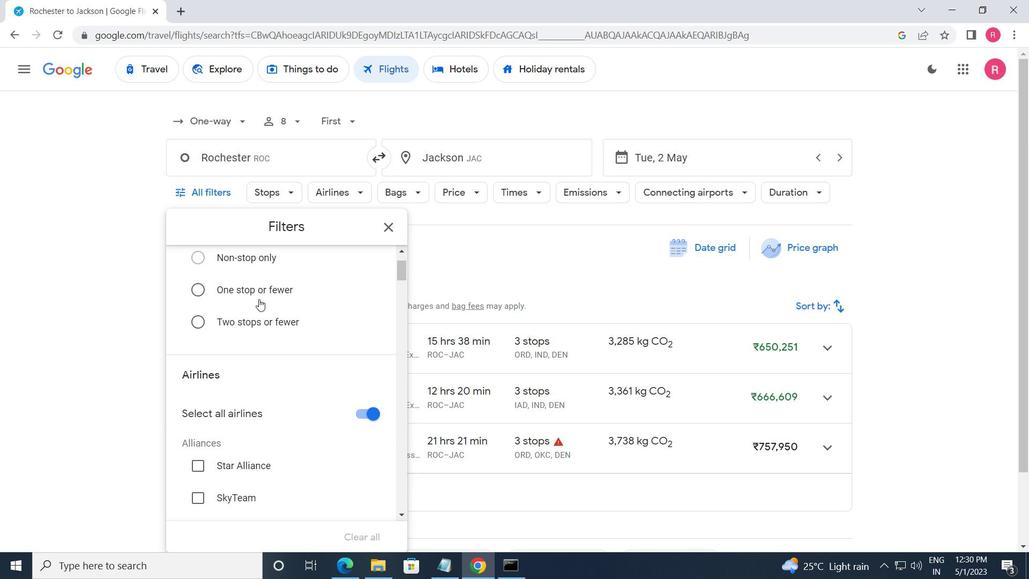 
Action: Mouse moved to (262, 303)
Screenshot: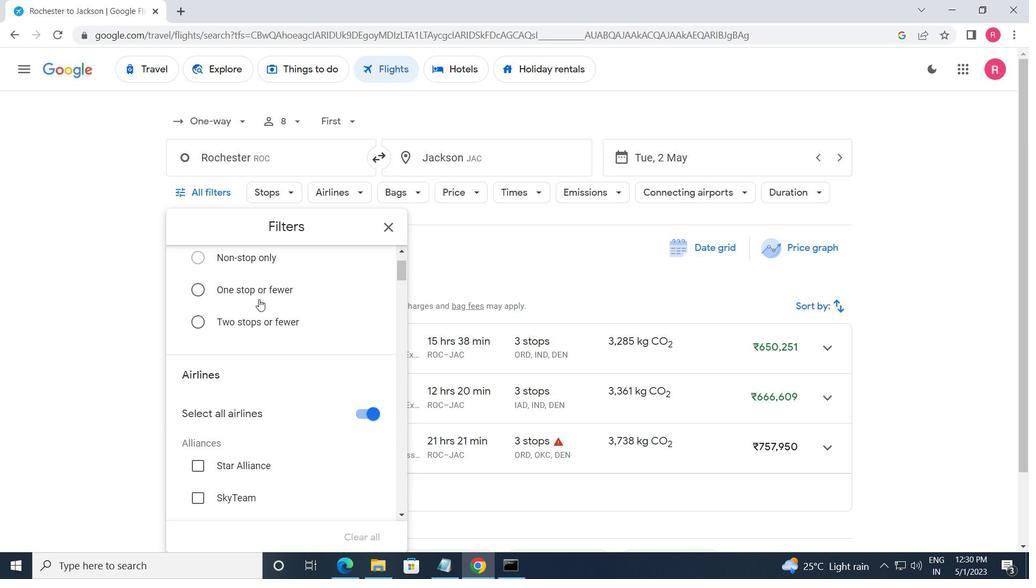
Action: Mouse scrolled (262, 303) with delta (0, 0)
Screenshot: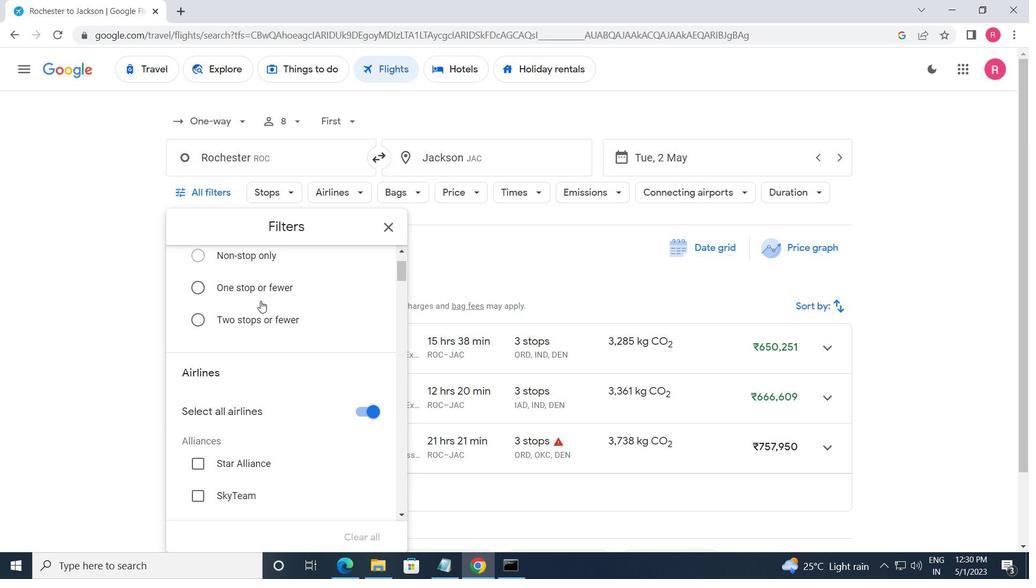 
Action: Mouse scrolled (262, 303) with delta (0, 0)
Screenshot: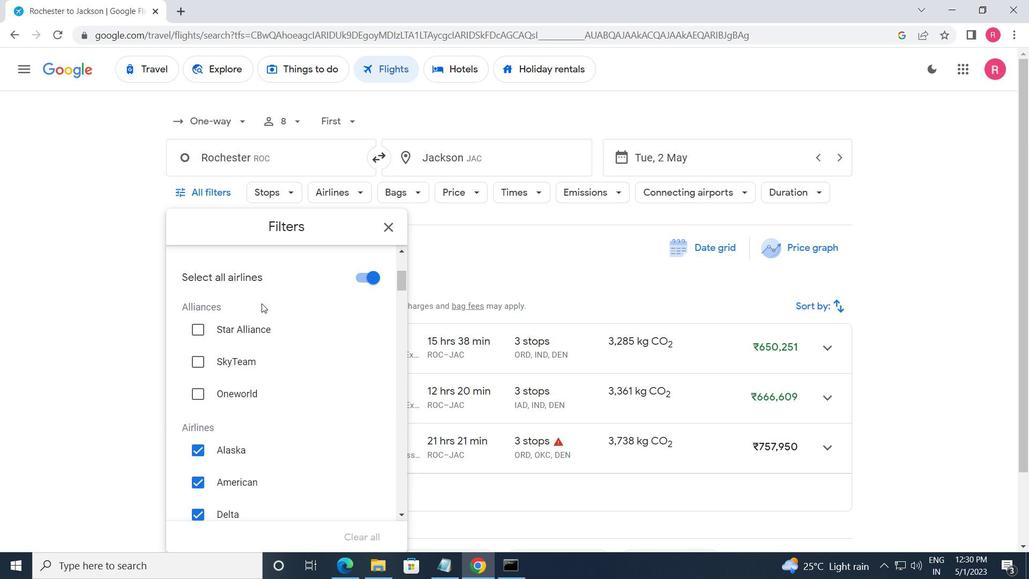 
Action: Mouse scrolled (262, 303) with delta (0, 0)
Screenshot: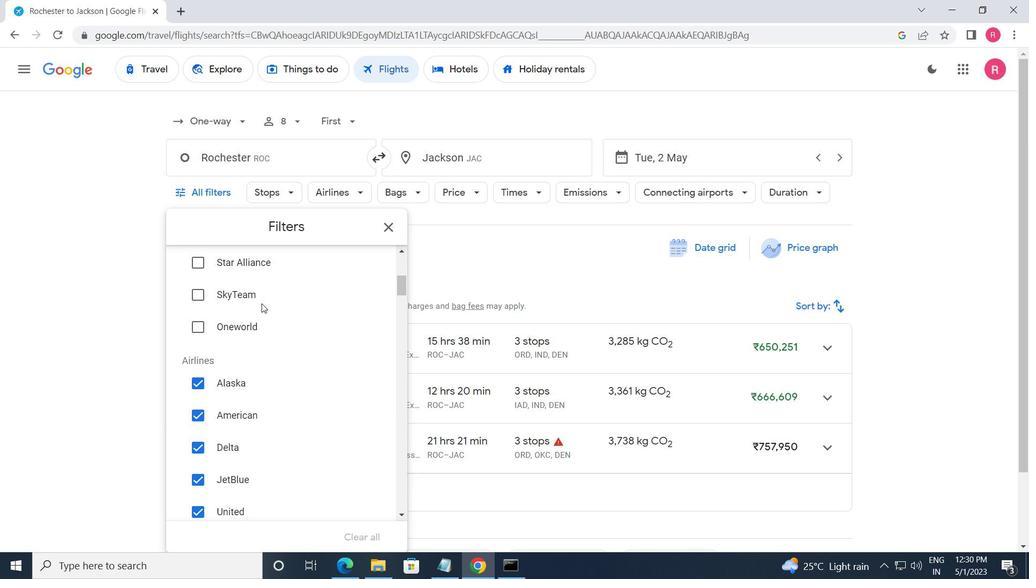 
Action: Mouse moved to (351, 449)
Screenshot: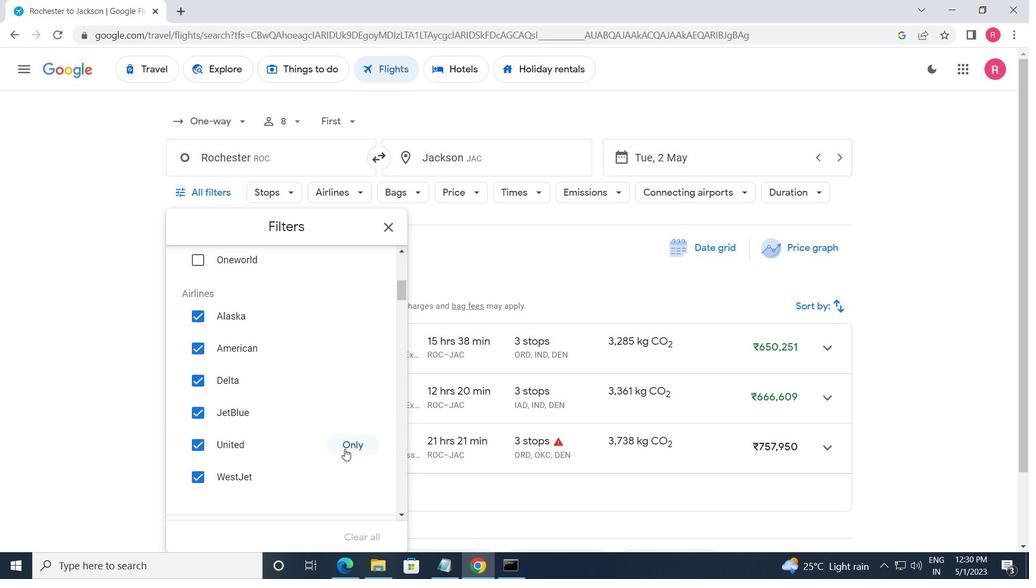 
Action: Mouse pressed left at (351, 449)
Screenshot: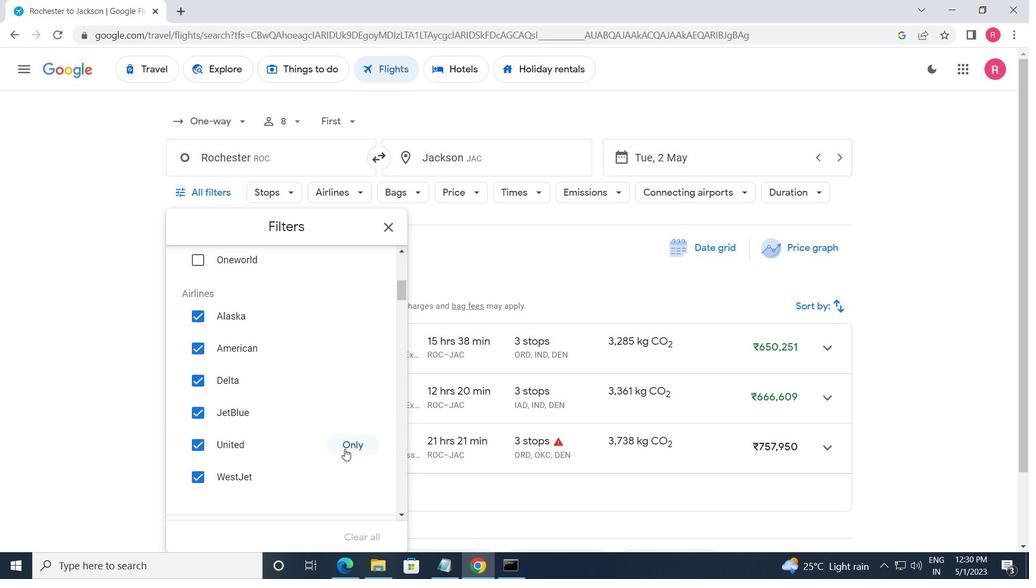 
Action: Mouse moved to (352, 448)
Screenshot: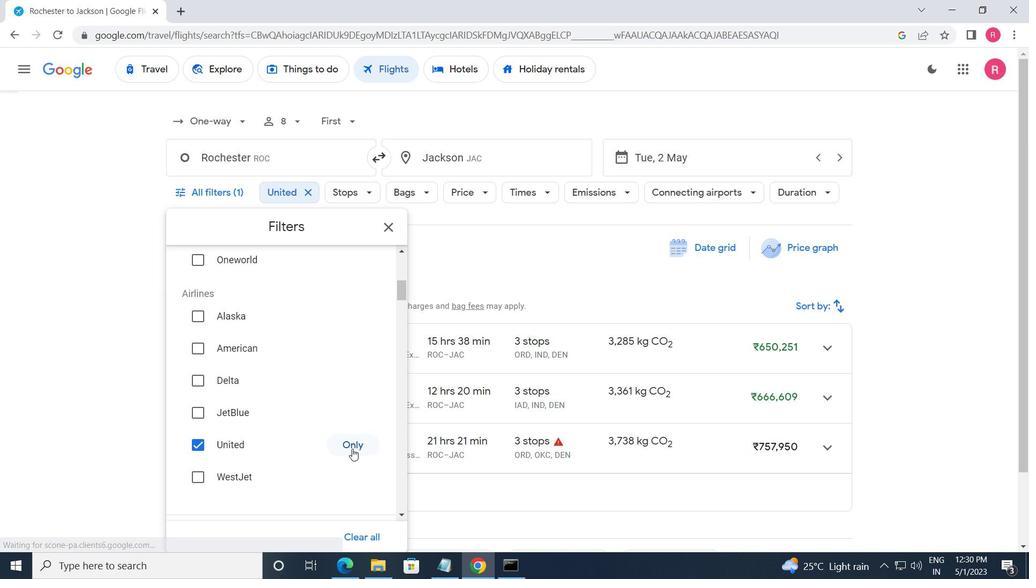 
Action: Mouse scrolled (352, 448) with delta (0, 0)
Screenshot: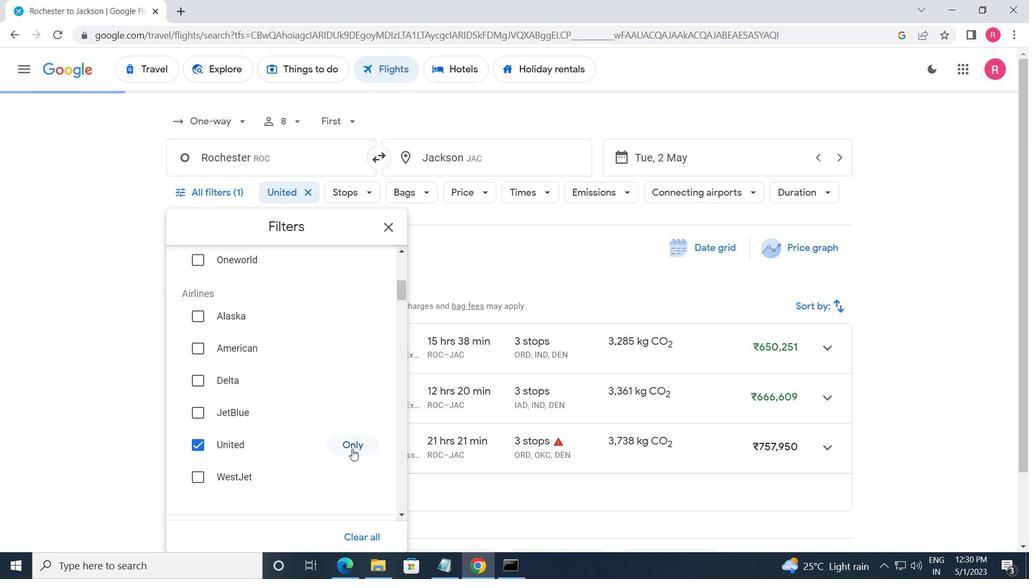 
Action: Mouse scrolled (352, 448) with delta (0, 0)
Screenshot: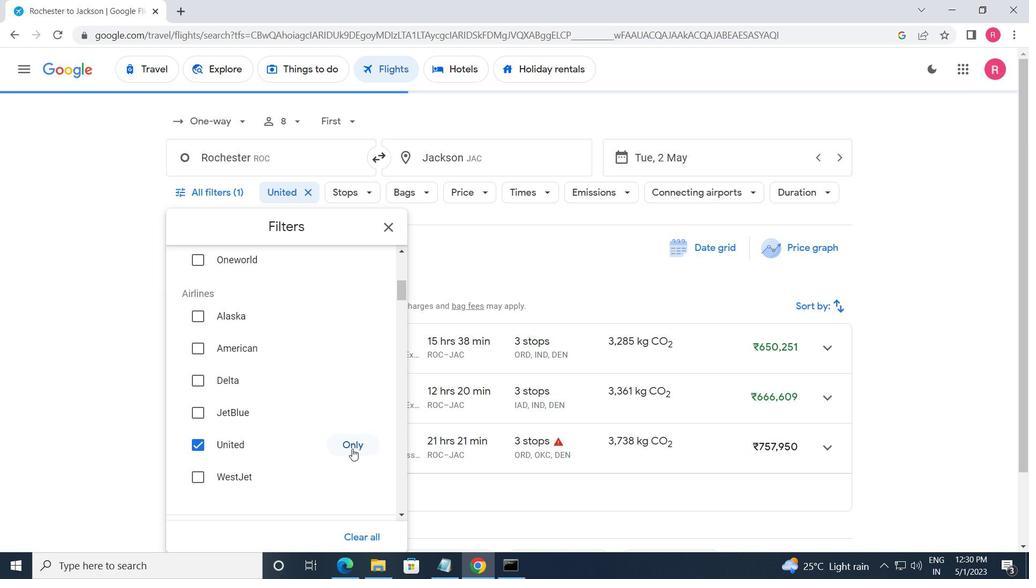 
Action: Mouse moved to (366, 473)
Screenshot: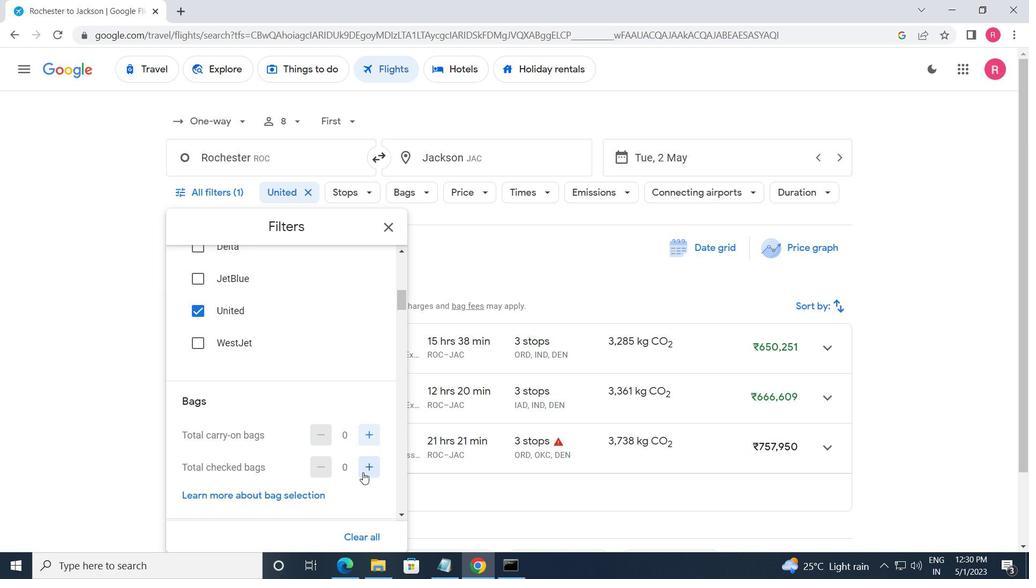 
Action: Mouse pressed left at (366, 473)
Screenshot: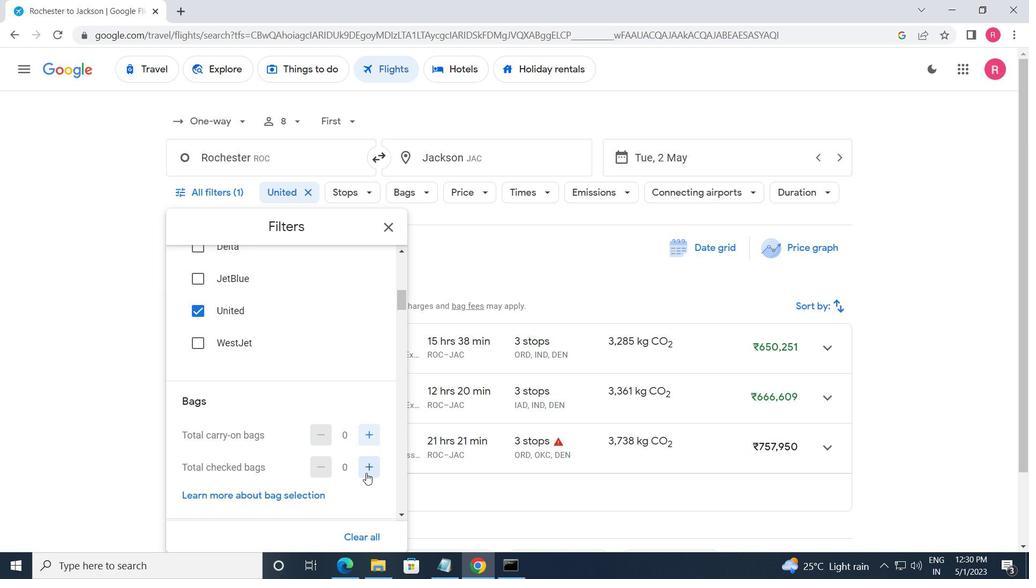 
Action: Mouse moved to (365, 468)
Screenshot: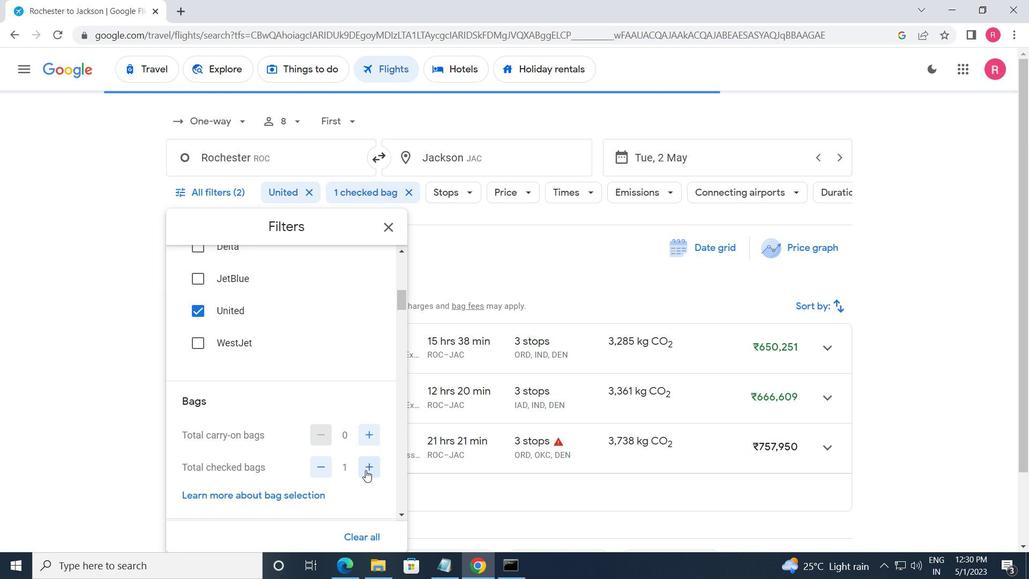 
Action: Mouse scrolled (365, 468) with delta (0, 0)
Screenshot: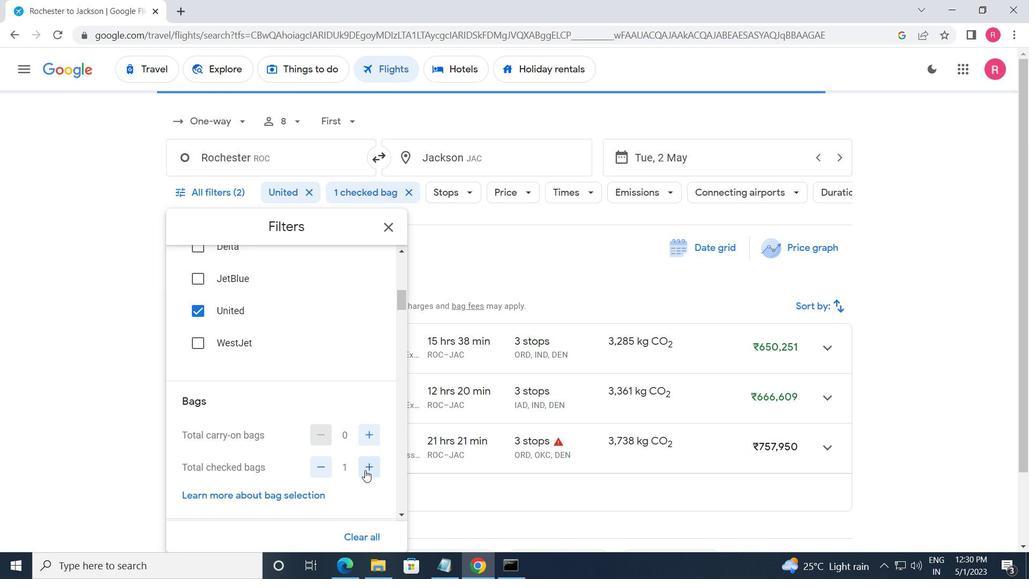 
Action: Mouse scrolled (365, 468) with delta (0, 0)
Screenshot: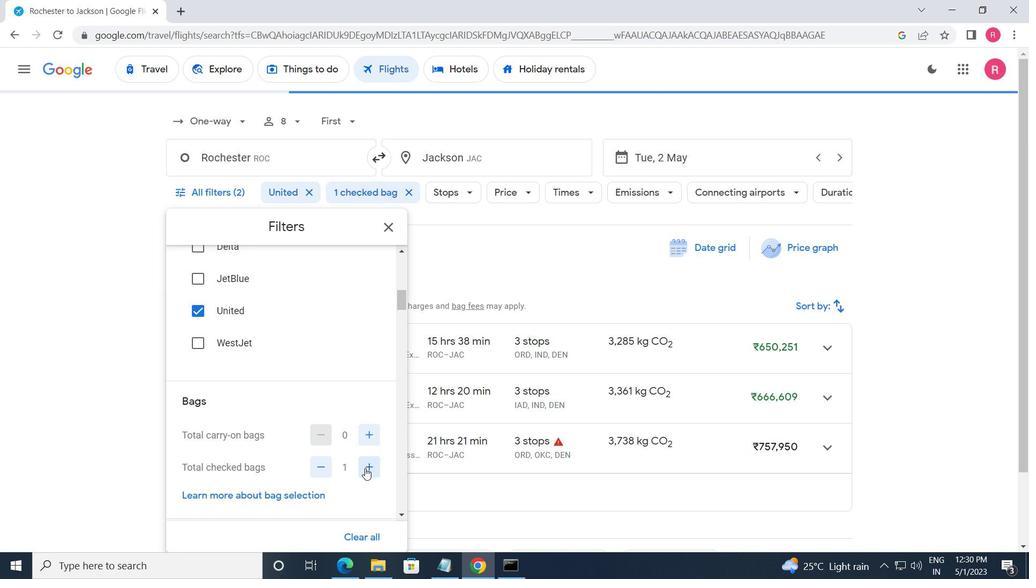 
Action: Mouse scrolled (365, 468) with delta (0, 0)
Screenshot: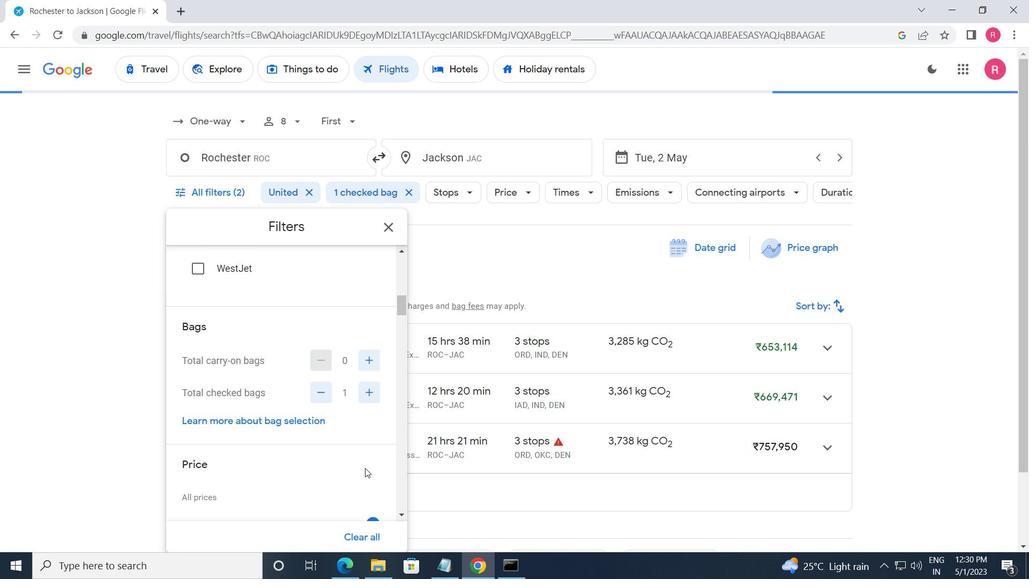 
Action: Mouse moved to (371, 402)
Screenshot: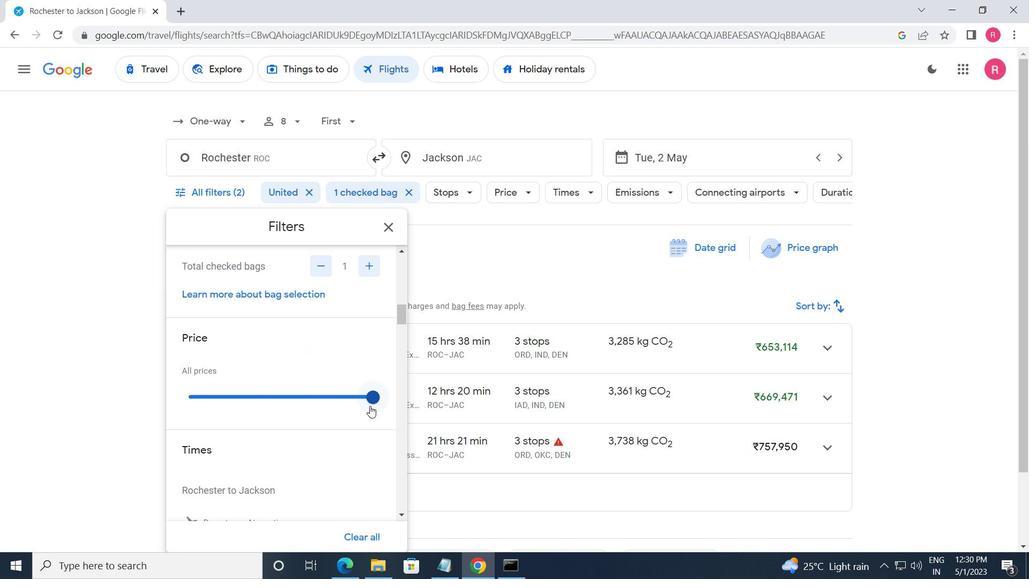 
Action: Mouse pressed left at (371, 402)
Screenshot: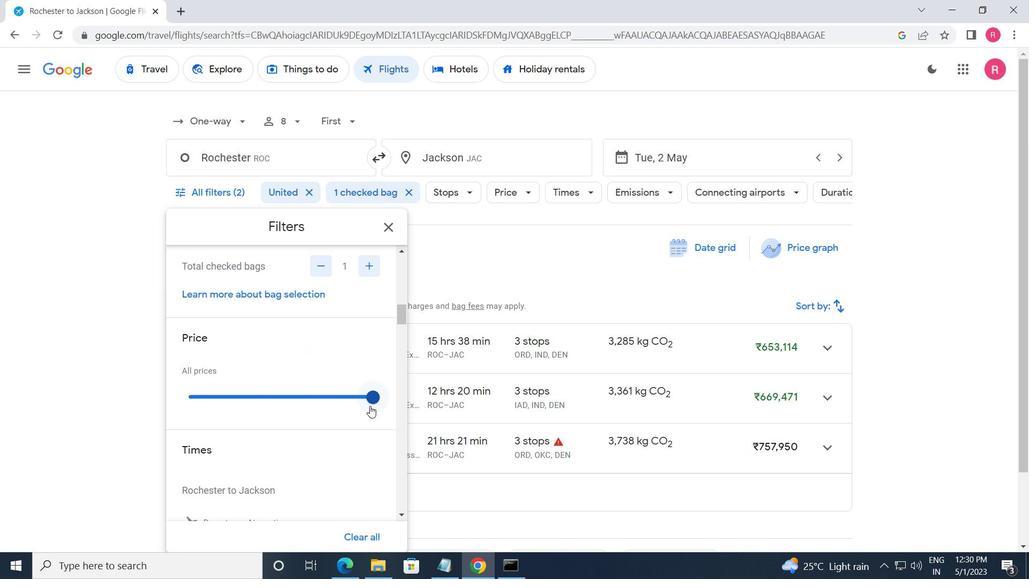 
Action: Mouse moved to (224, 397)
Screenshot: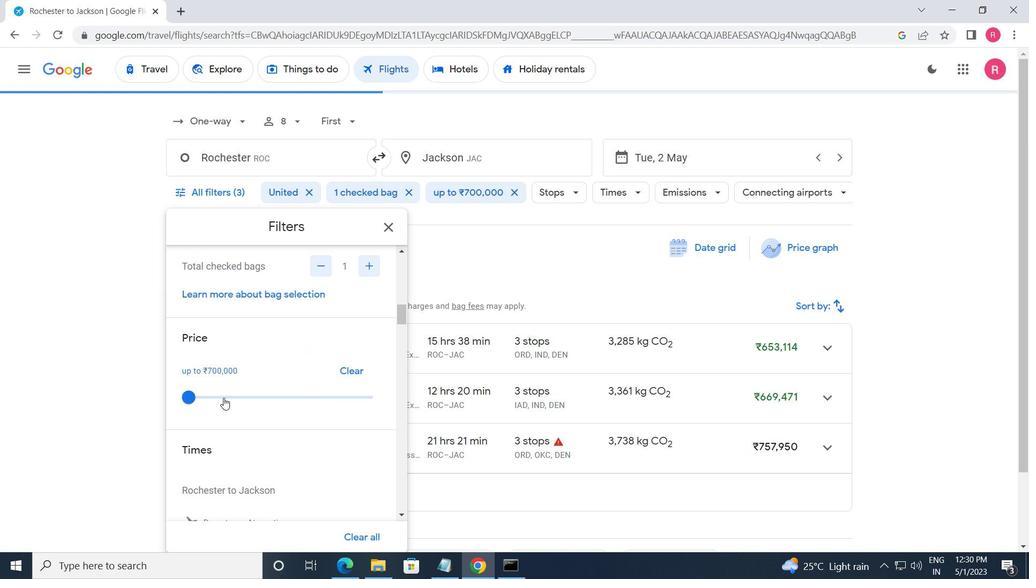 
Action: Mouse scrolled (224, 397) with delta (0, 0)
Screenshot: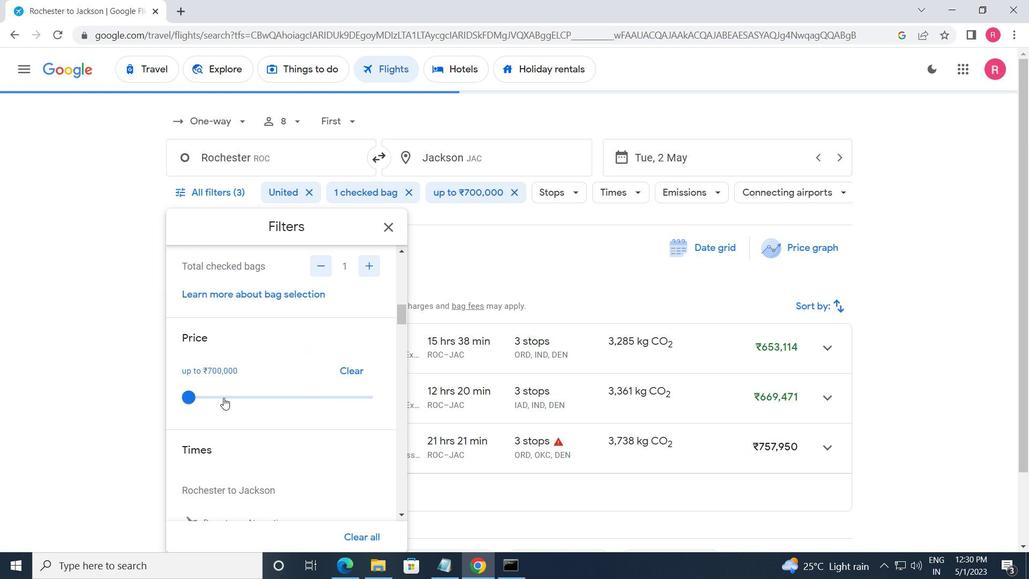 
Action: Mouse scrolled (224, 397) with delta (0, 0)
Screenshot: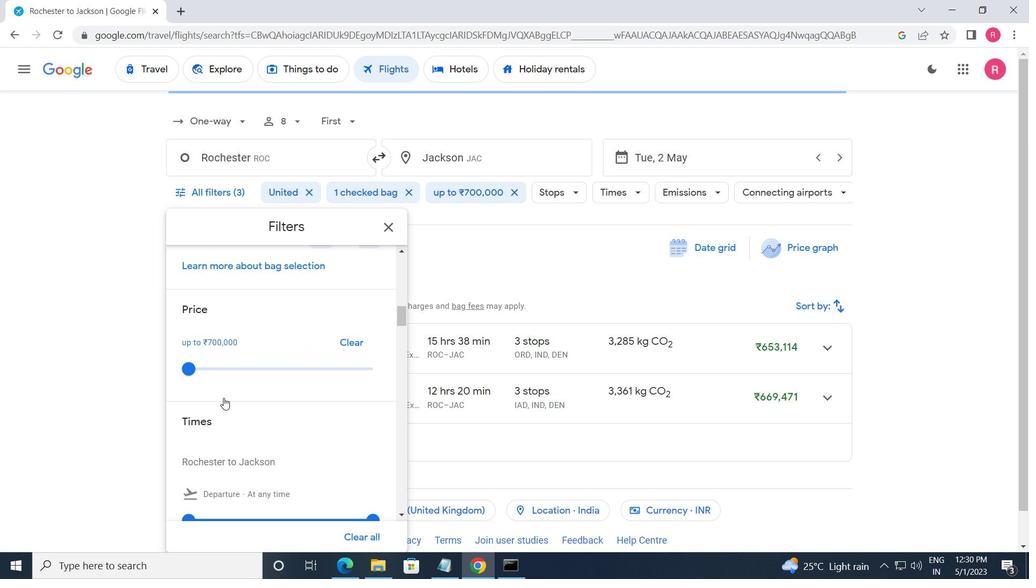
Action: Mouse moved to (185, 411)
Screenshot: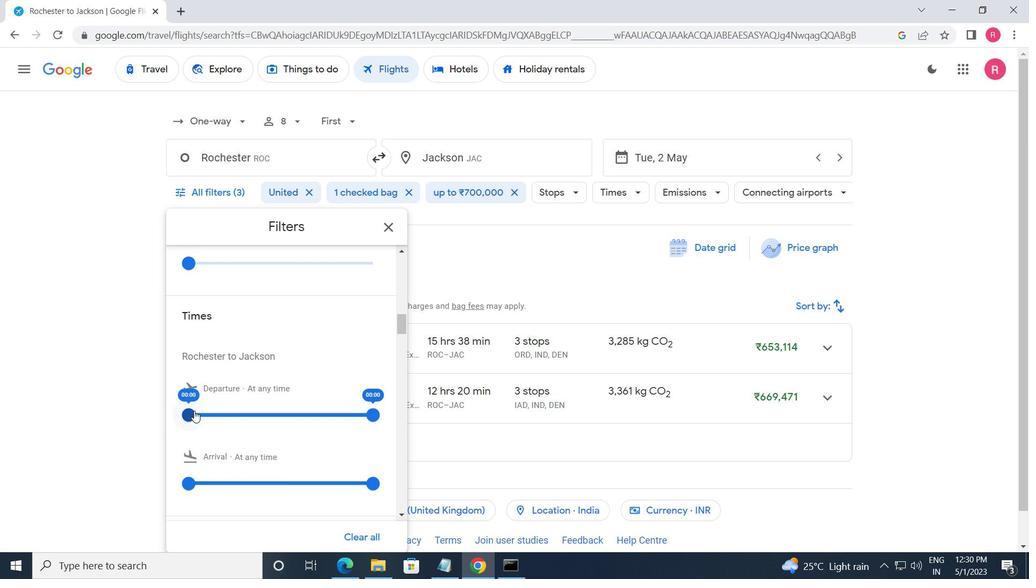 
Action: Mouse pressed left at (185, 411)
Screenshot: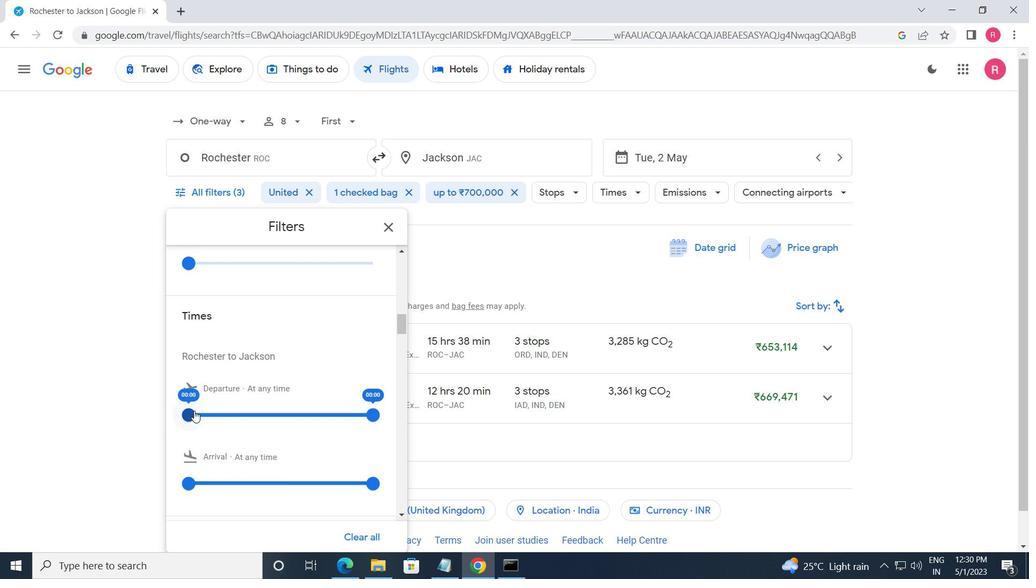 
Action: Mouse moved to (378, 419)
Screenshot: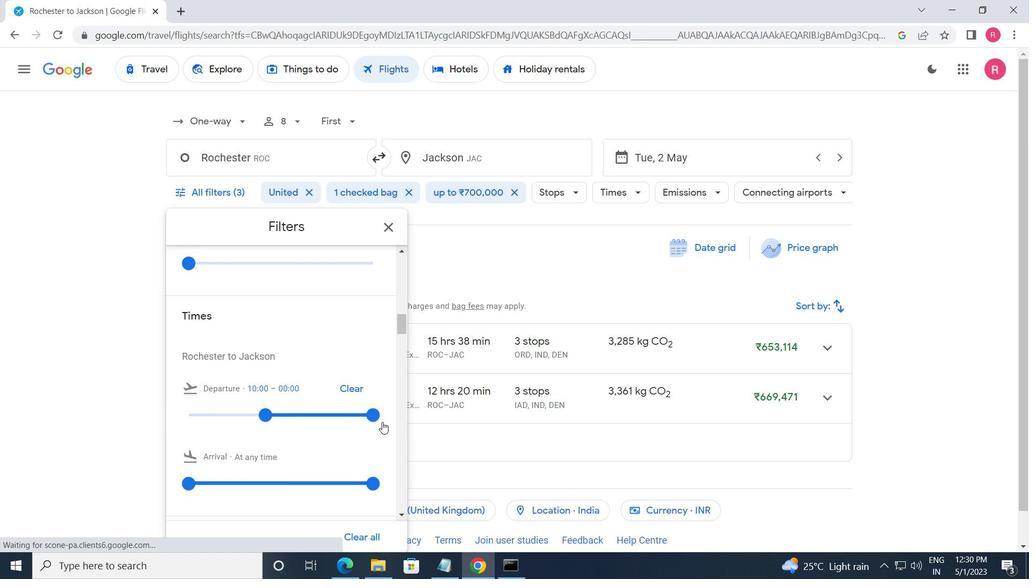 
Action: Mouse pressed left at (378, 419)
Screenshot: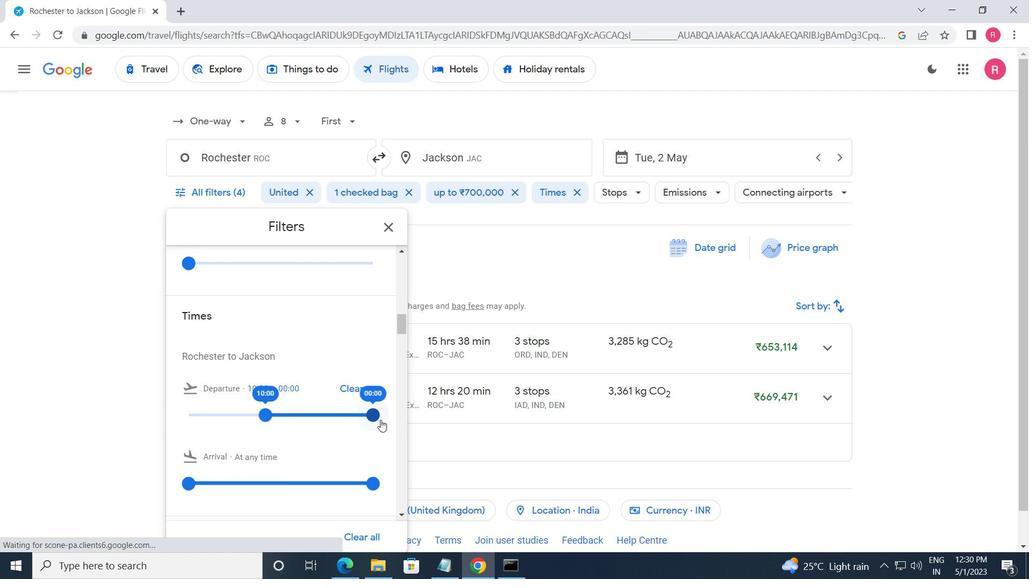 
Action: Mouse moved to (384, 226)
Screenshot: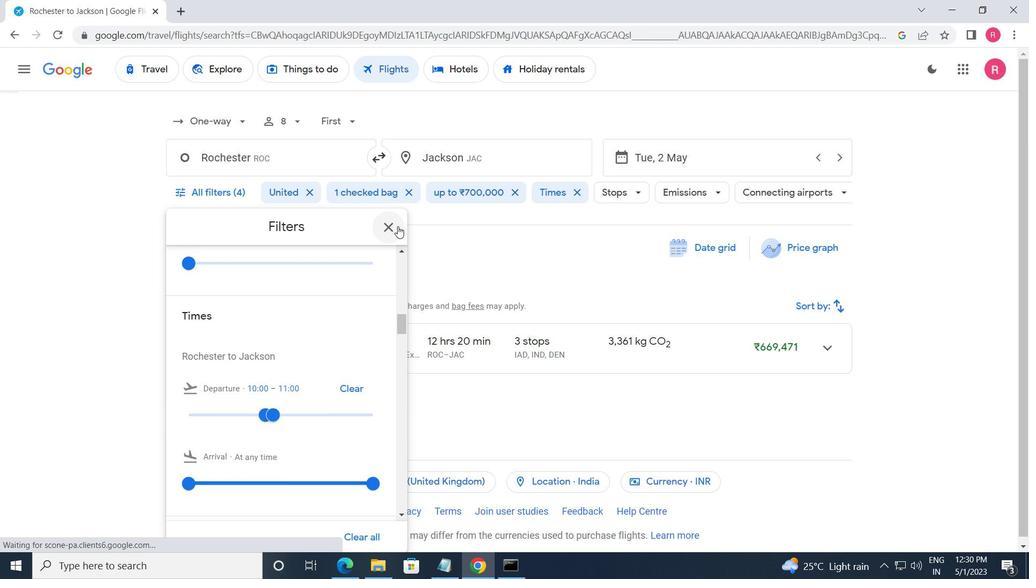 
Action: Mouse pressed left at (384, 226)
Screenshot: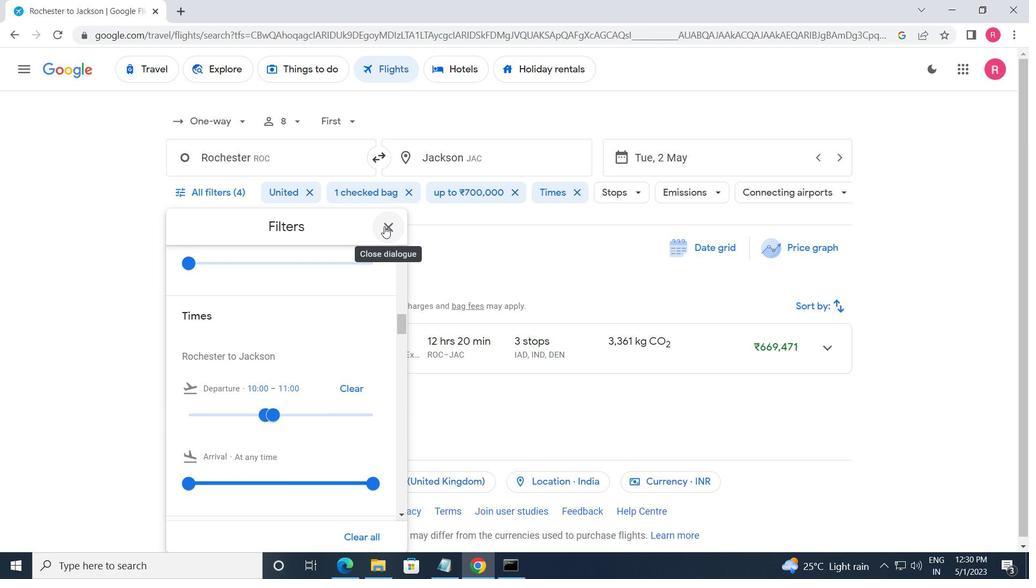 
